 Task: Search one way flight ticket for 4 adults, 2 children, 2 infants in seat and 1 infant on lap in economy from Wilkes-barre/scranton: Wilkes-barre/scranton International Airport to New Bern: Coastal Carolina Regional Airport (was Craven County Regional) on 8-4-2023. Choice of flights is JetBlue. Number of bags: 1 carry on bag. Price is upto 75000. Outbound departure time preference is 20:15.
Action: Mouse moved to (348, 304)
Screenshot: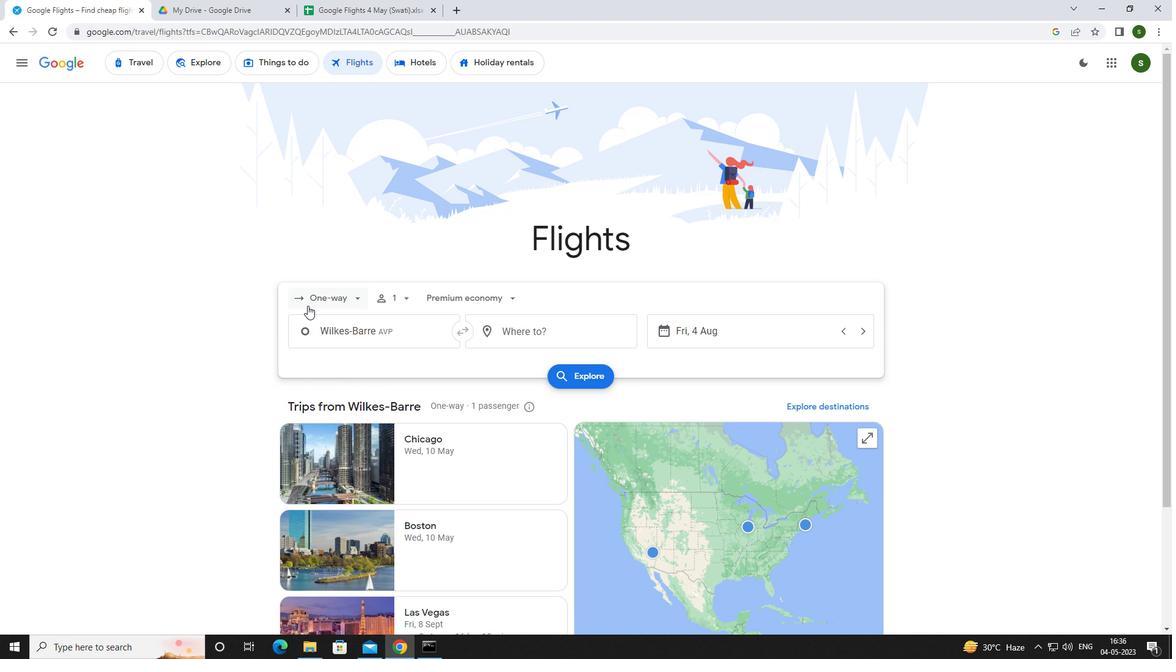 
Action: Mouse pressed left at (348, 304)
Screenshot: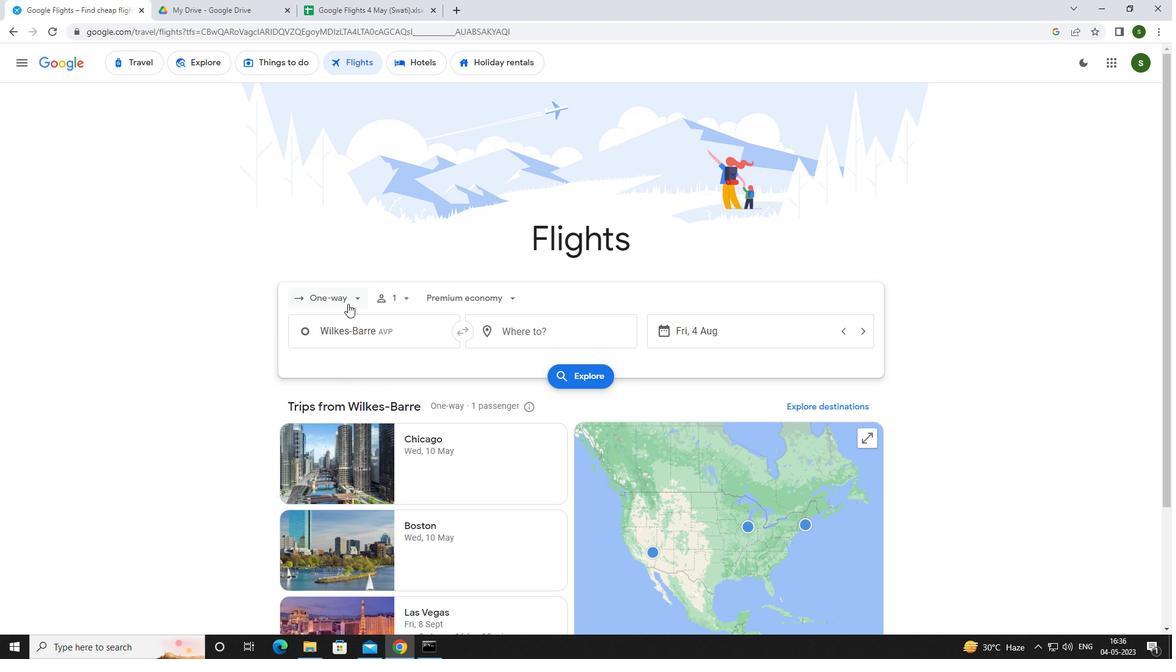 
Action: Mouse moved to (345, 350)
Screenshot: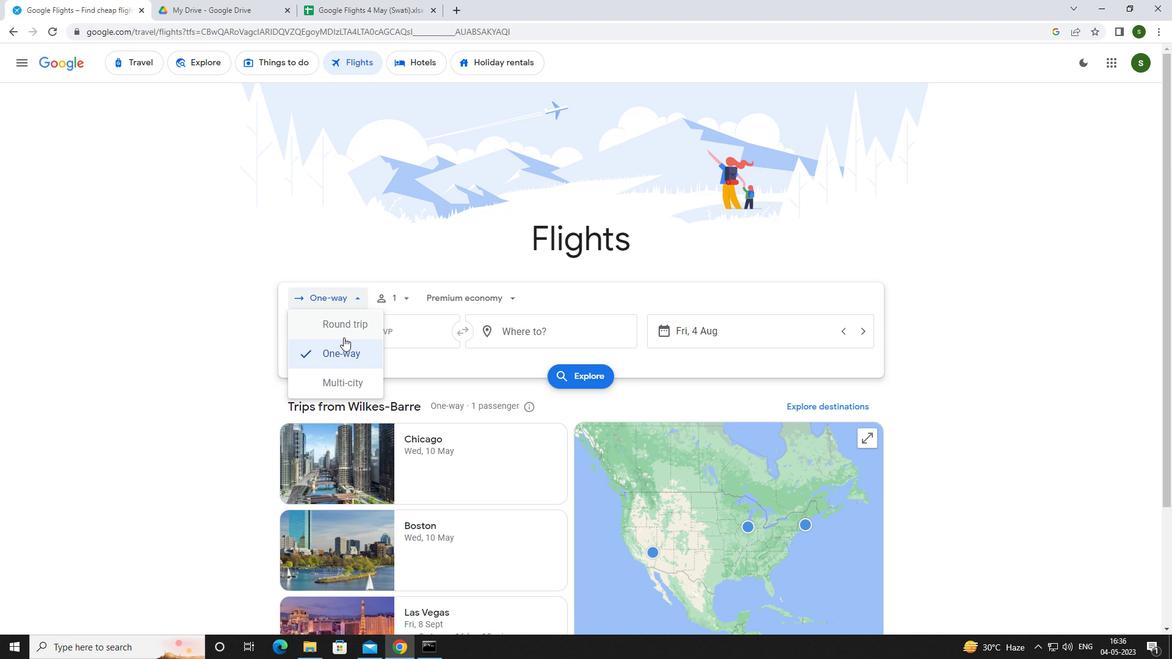 
Action: Mouse pressed left at (345, 350)
Screenshot: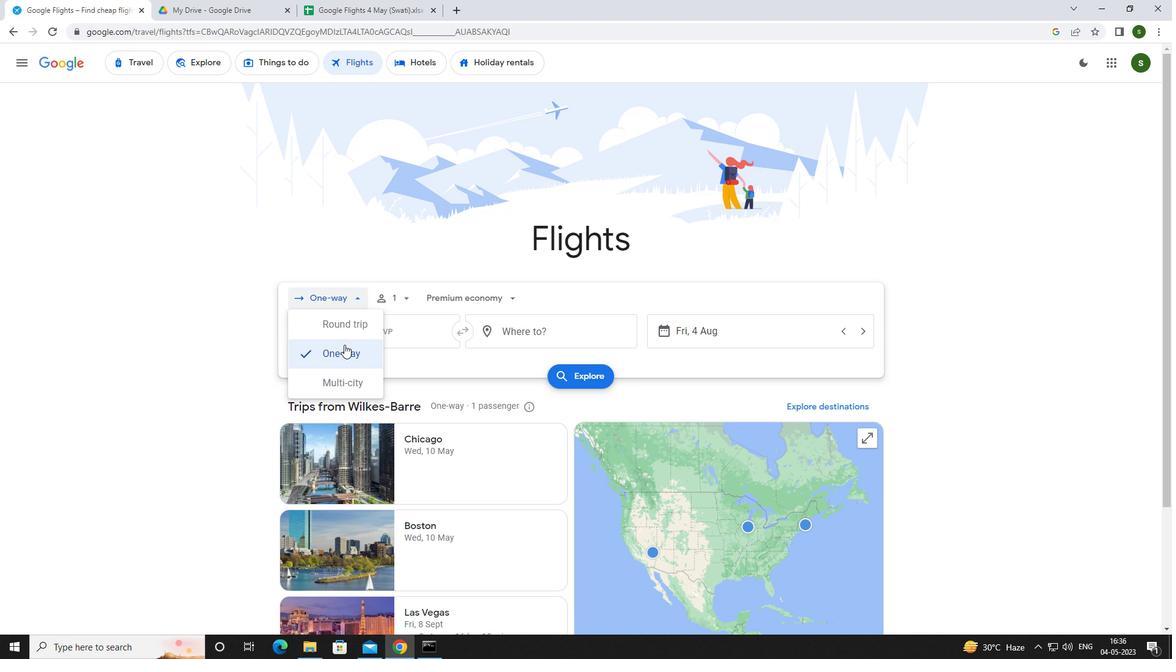 
Action: Mouse moved to (409, 294)
Screenshot: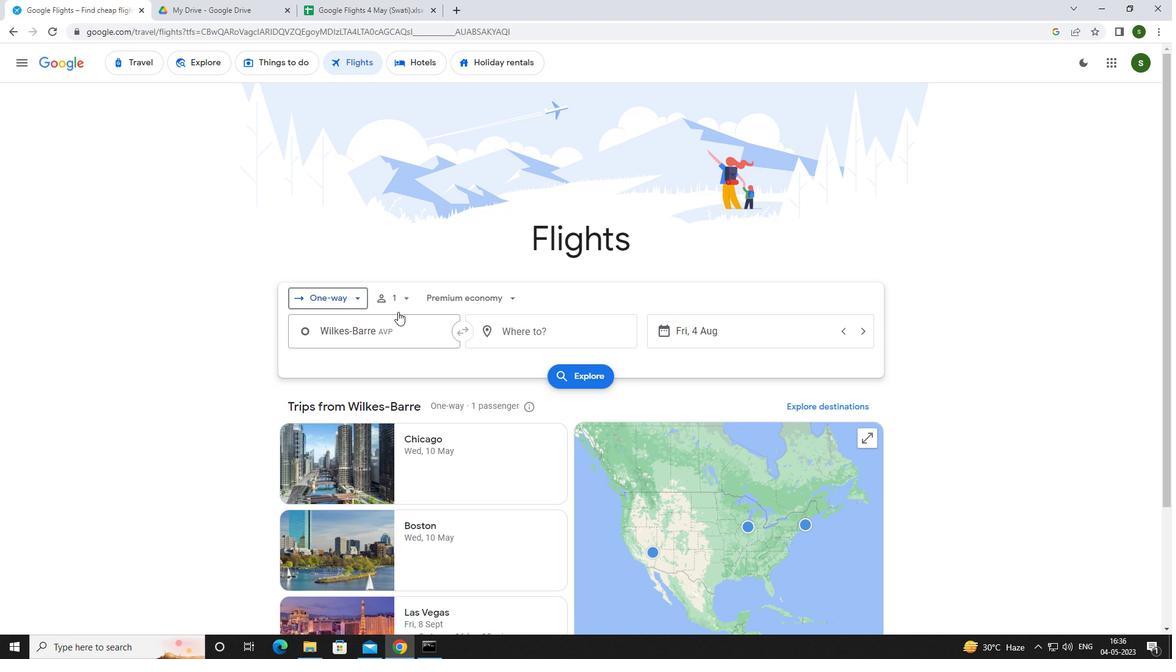 
Action: Mouse pressed left at (409, 294)
Screenshot: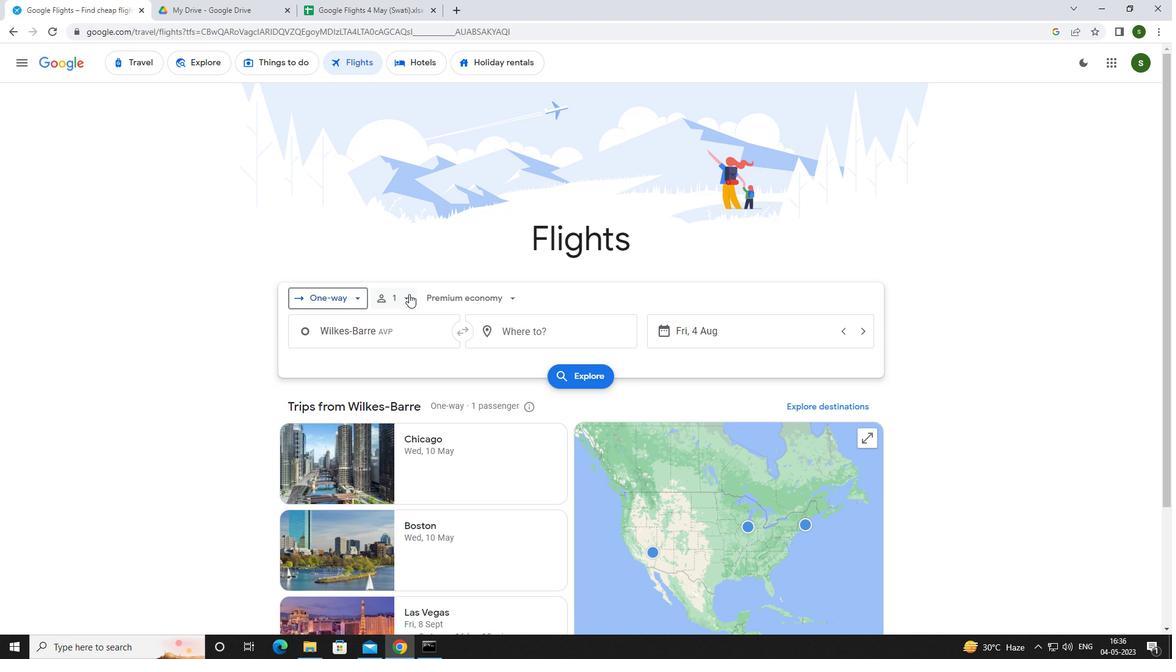 
Action: Mouse moved to (506, 327)
Screenshot: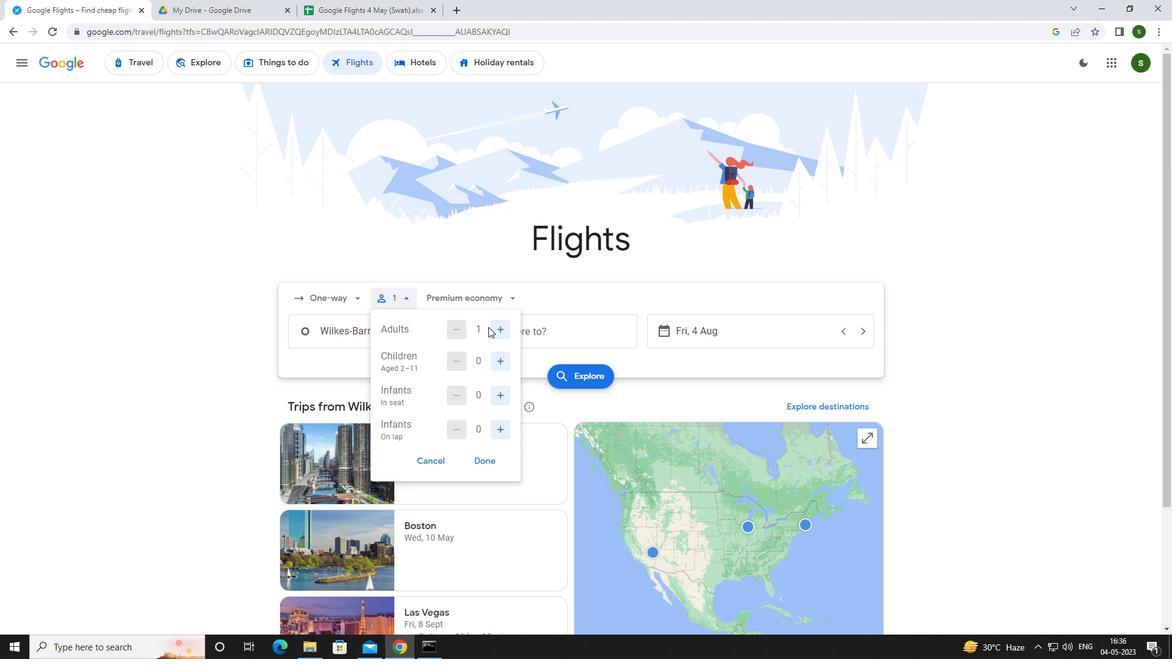 
Action: Mouse pressed left at (506, 327)
Screenshot: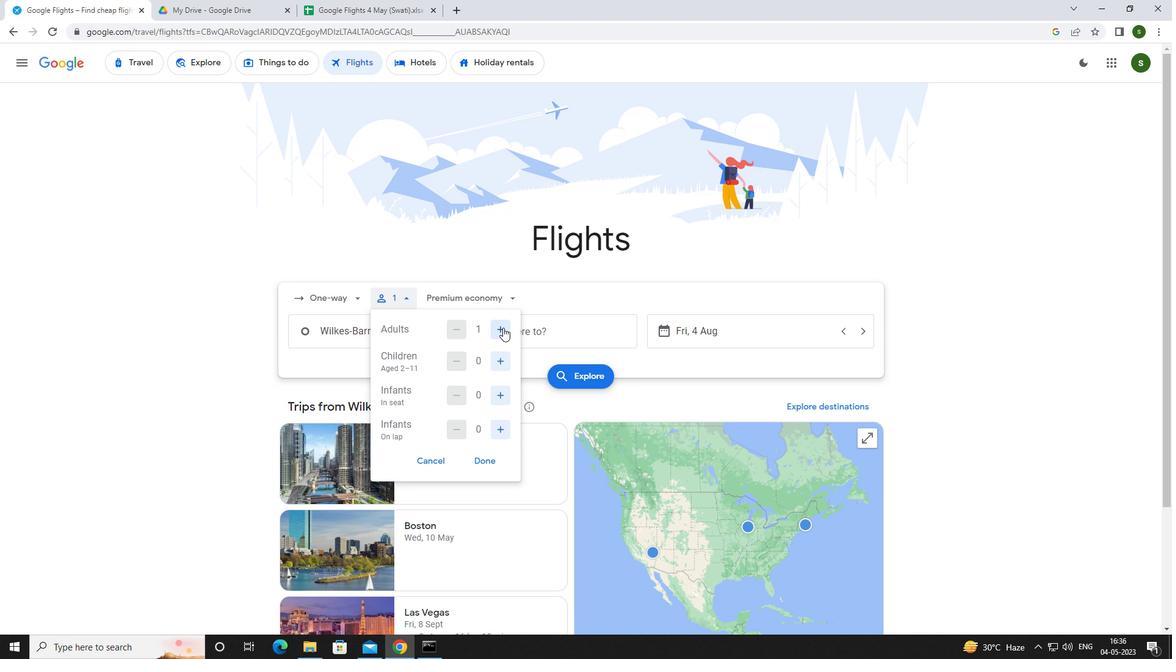 
Action: Mouse pressed left at (506, 327)
Screenshot: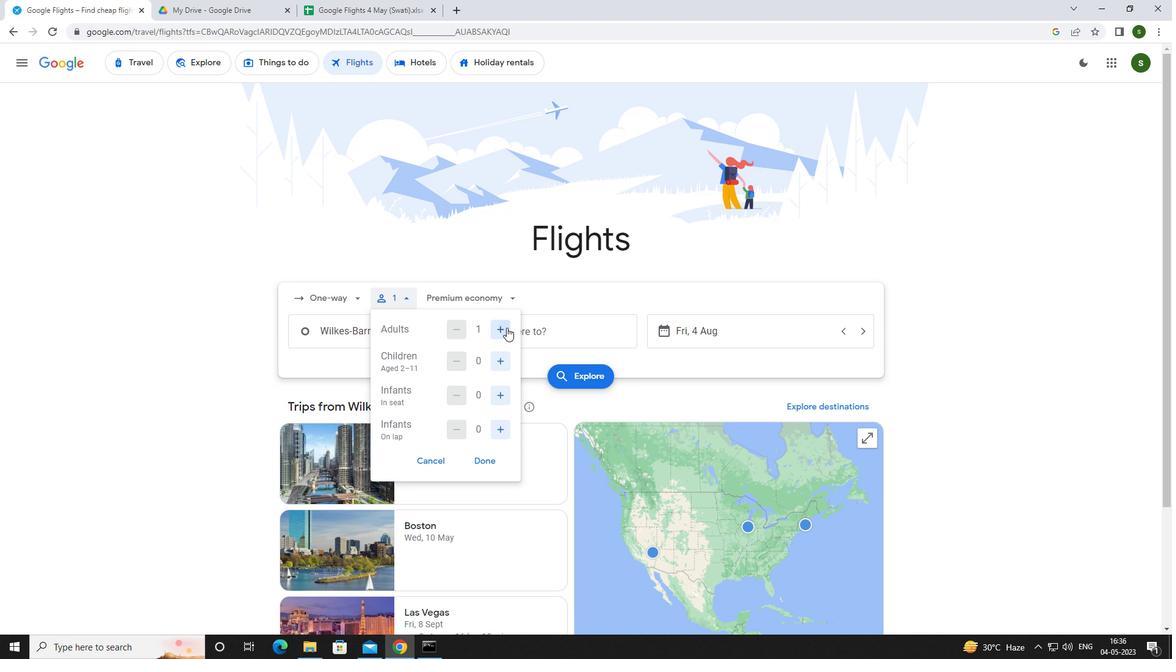 
Action: Mouse moved to (506, 327)
Screenshot: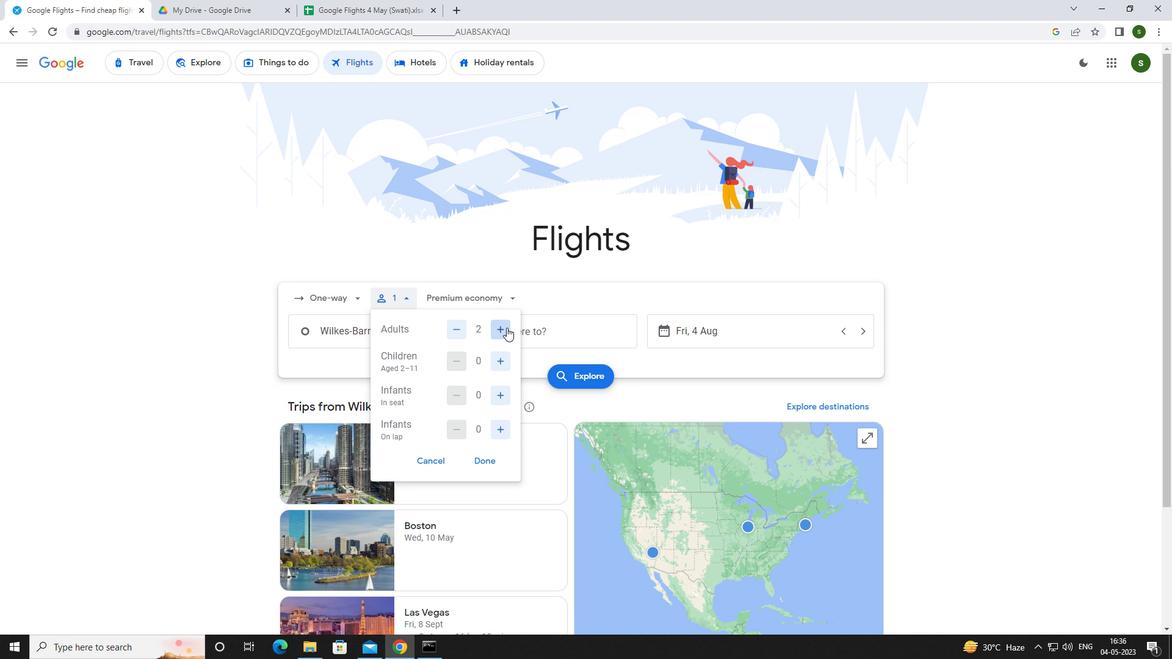 
Action: Mouse pressed left at (506, 327)
Screenshot: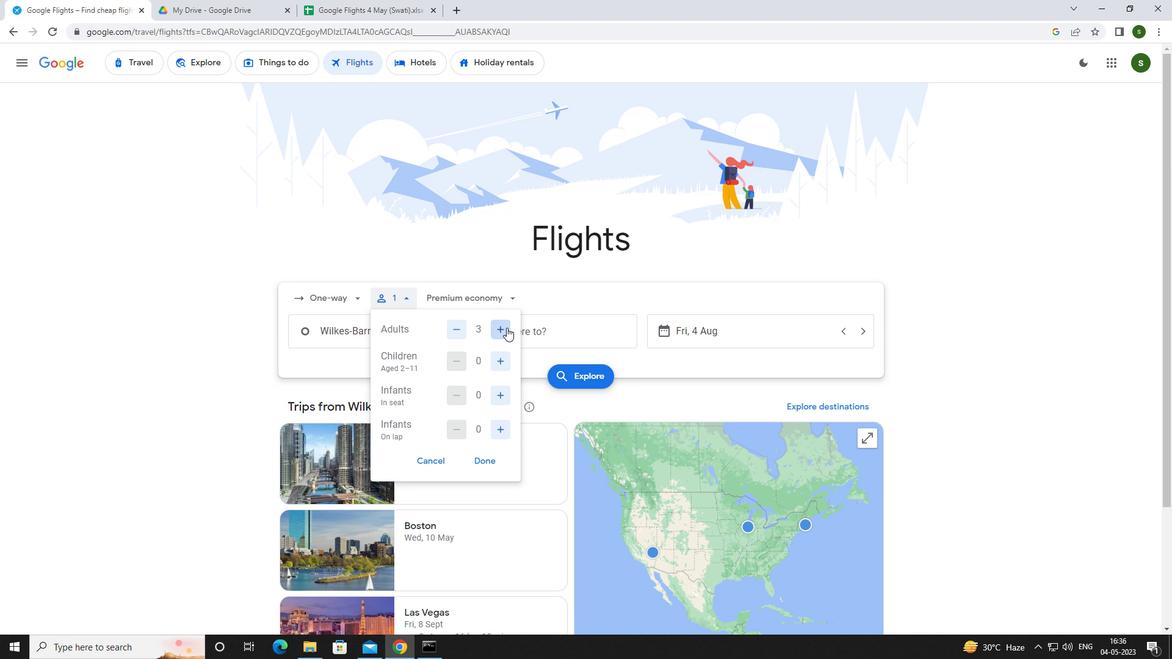 
Action: Mouse moved to (492, 359)
Screenshot: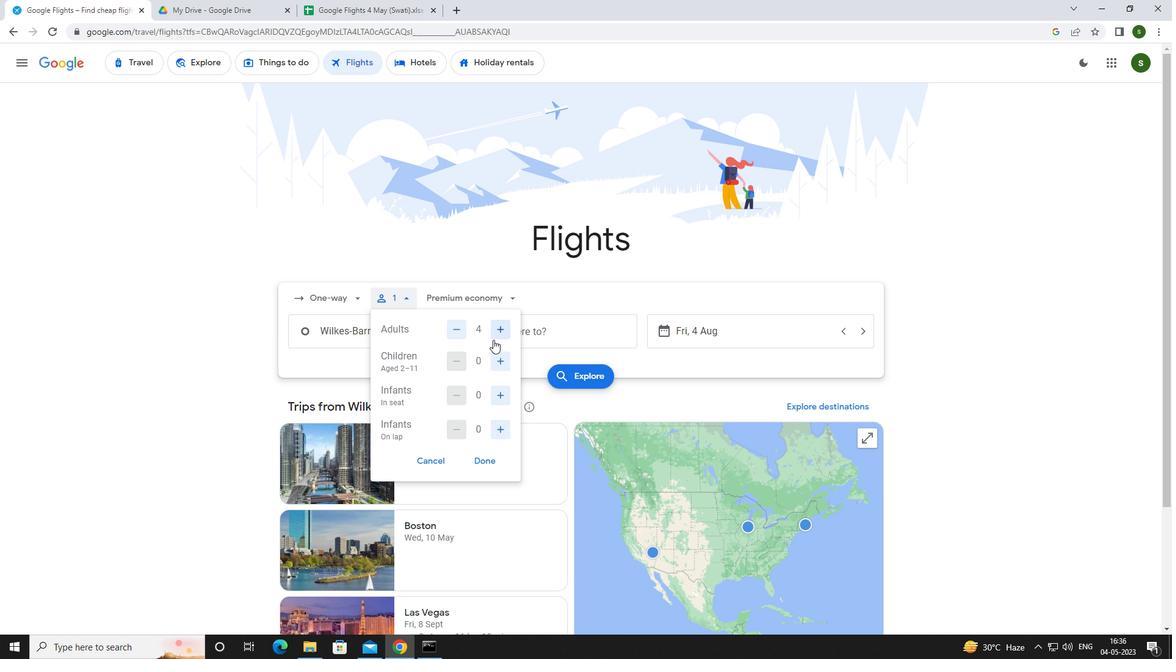 
Action: Mouse pressed left at (492, 359)
Screenshot: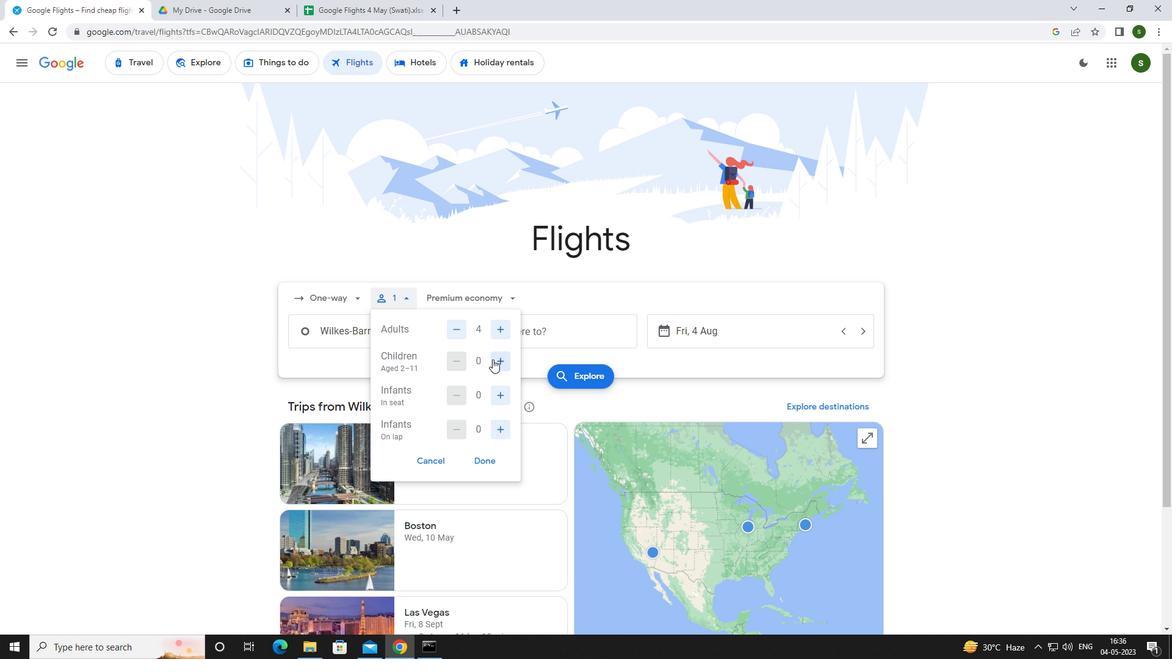 
Action: Mouse moved to (493, 360)
Screenshot: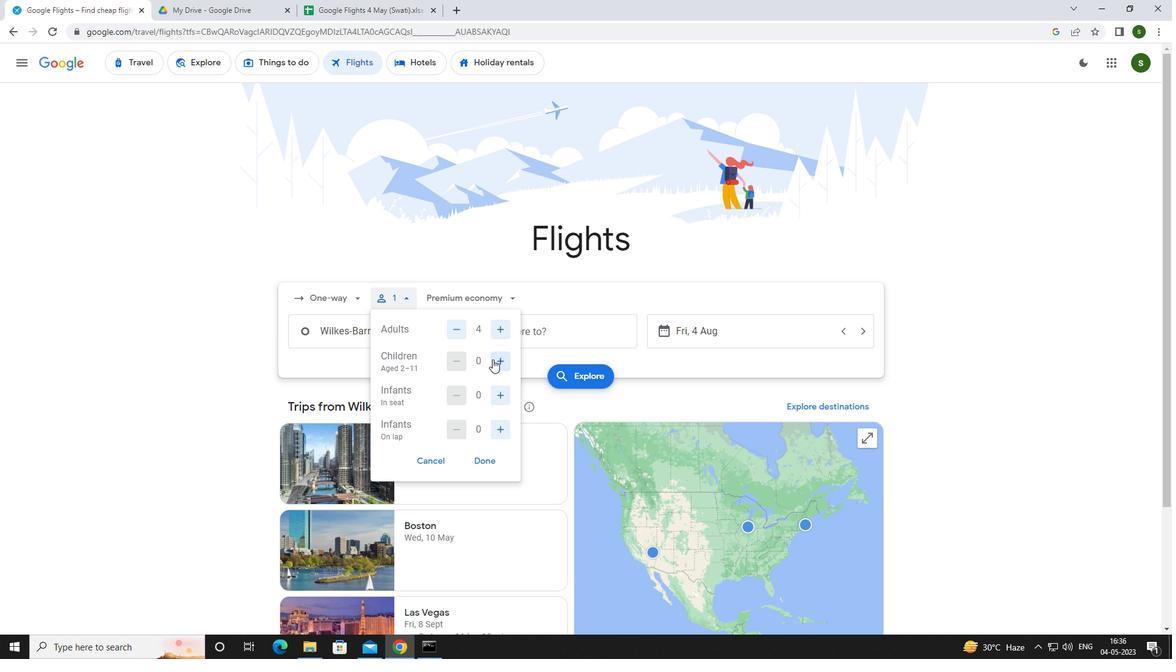 
Action: Mouse pressed left at (493, 360)
Screenshot: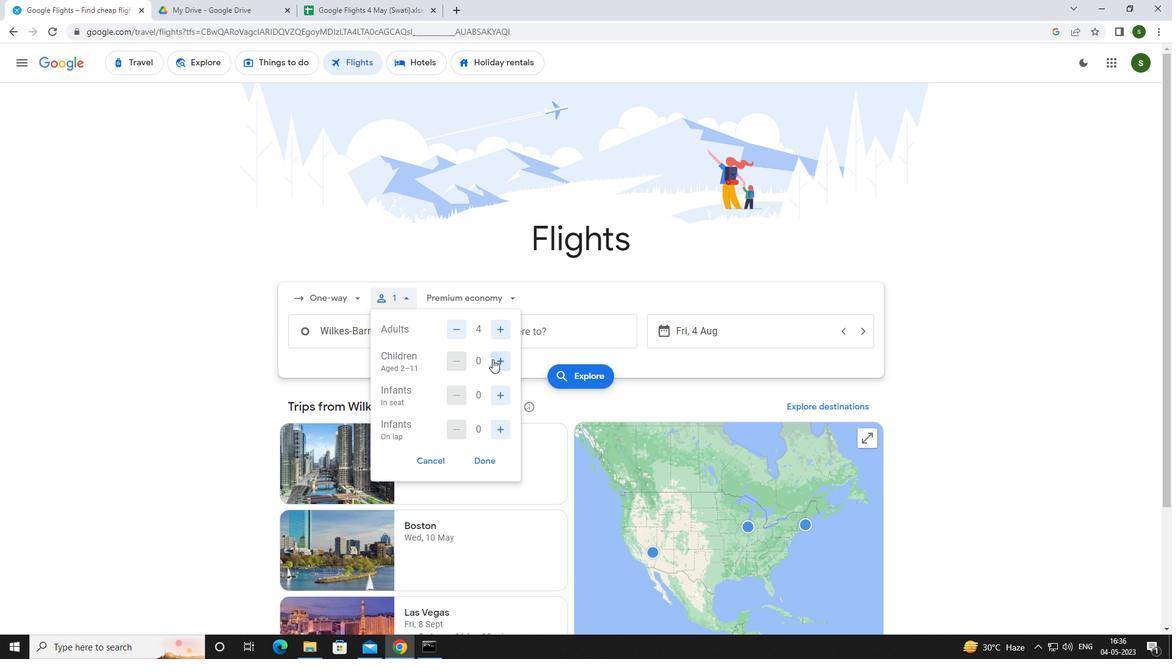 
Action: Mouse moved to (500, 390)
Screenshot: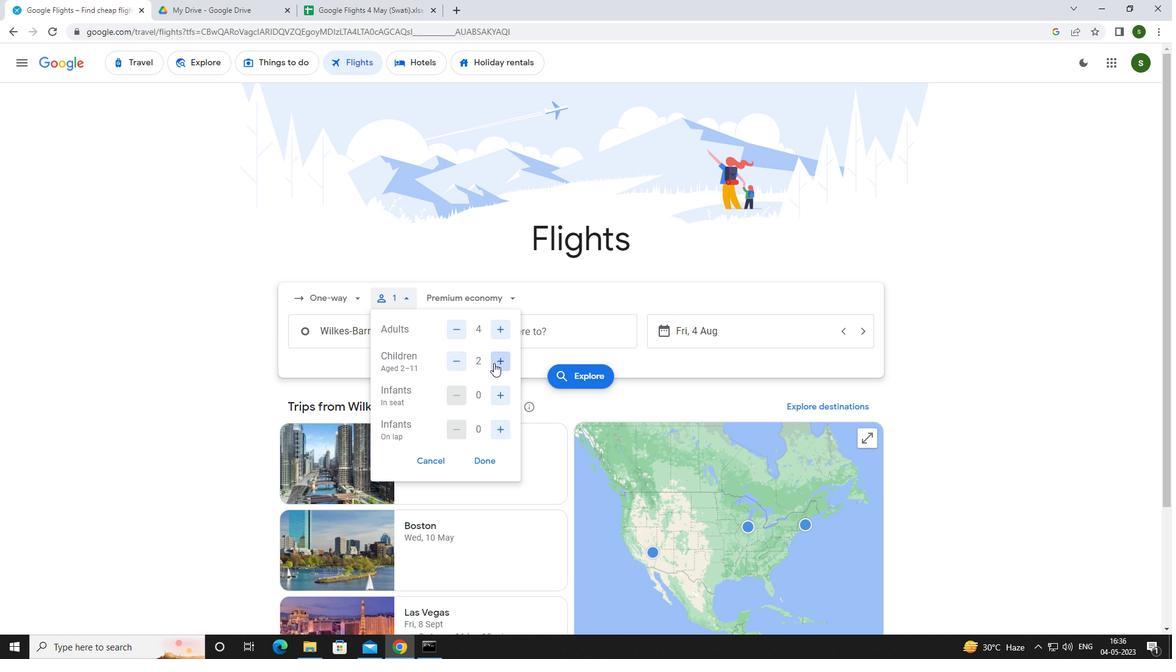 
Action: Mouse pressed left at (500, 390)
Screenshot: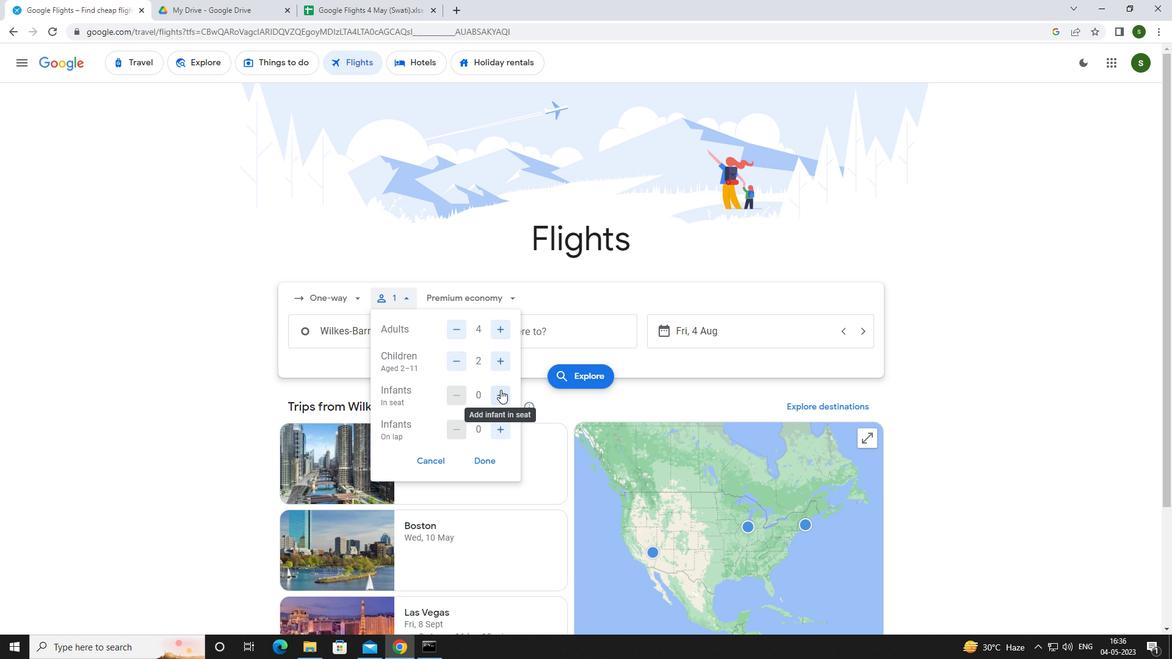 
Action: Mouse pressed left at (500, 390)
Screenshot: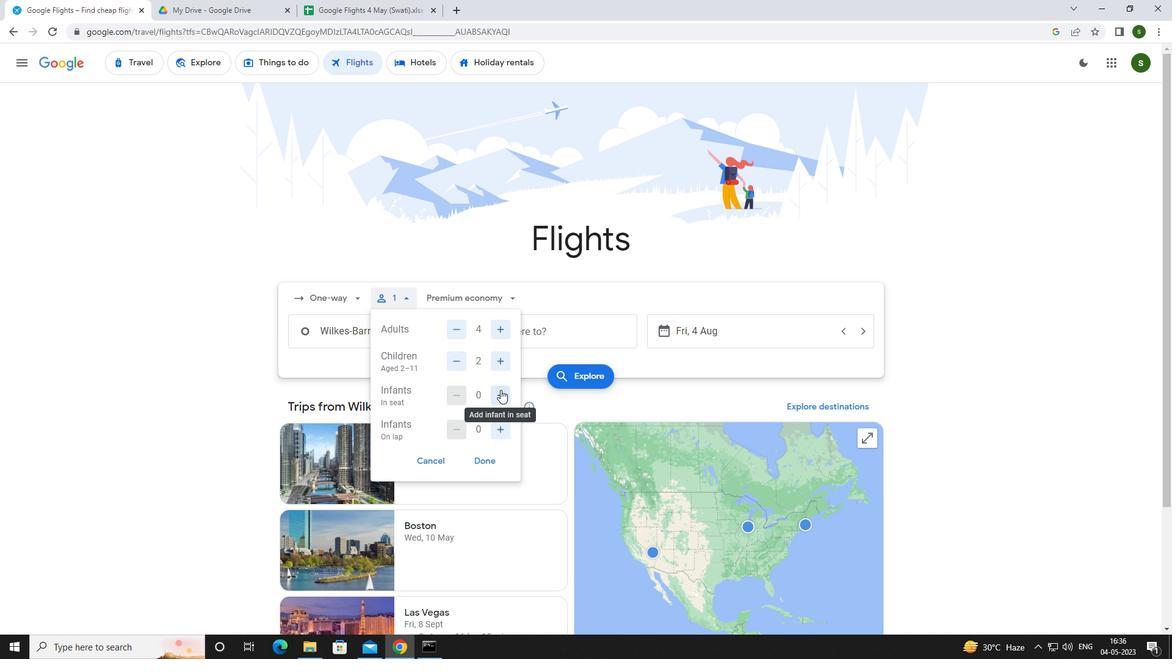 
Action: Mouse moved to (504, 429)
Screenshot: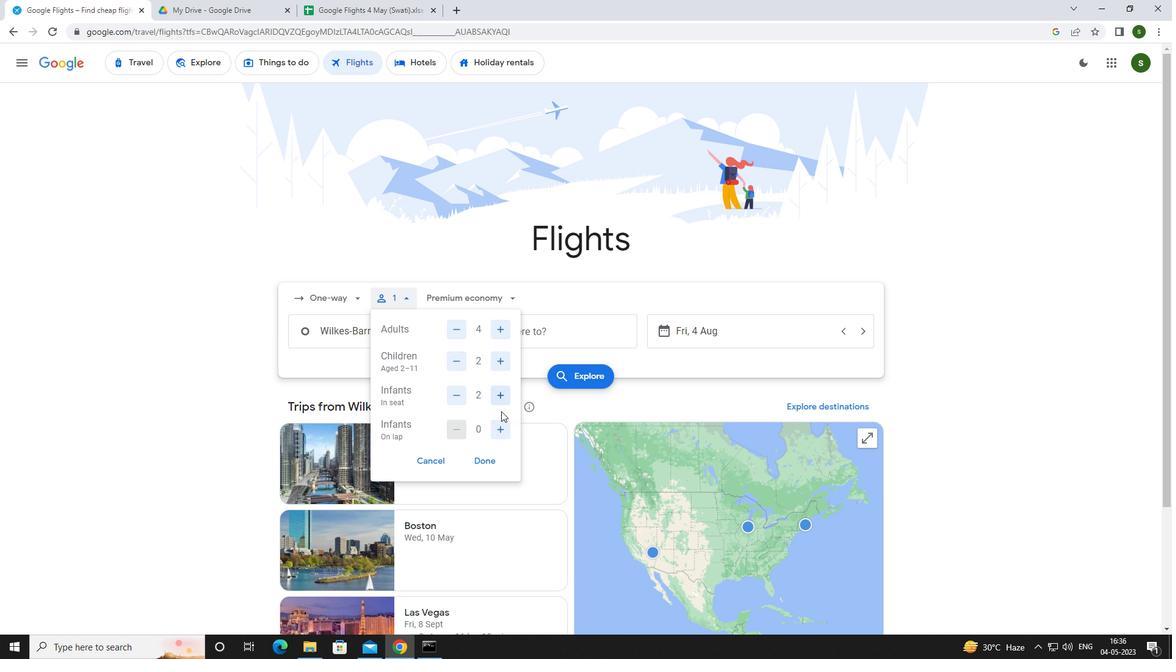 
Action: Mouse pressed left at (504, 429)
Screenshot: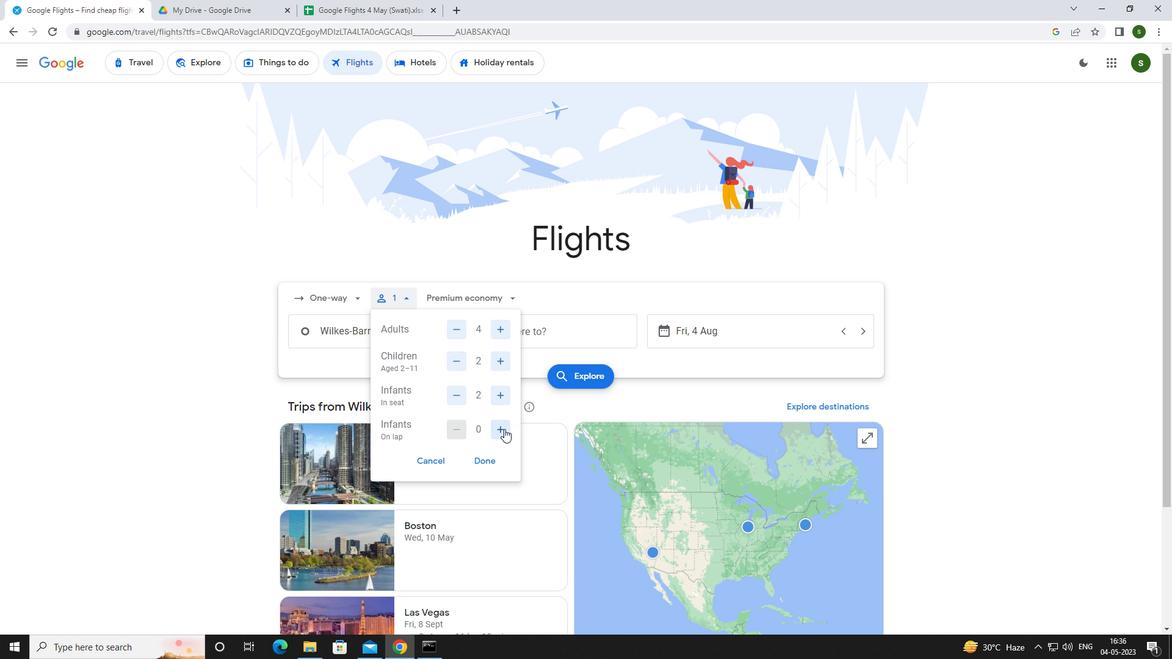 
Action: Mouse moved to (488, 300)
Screenshot: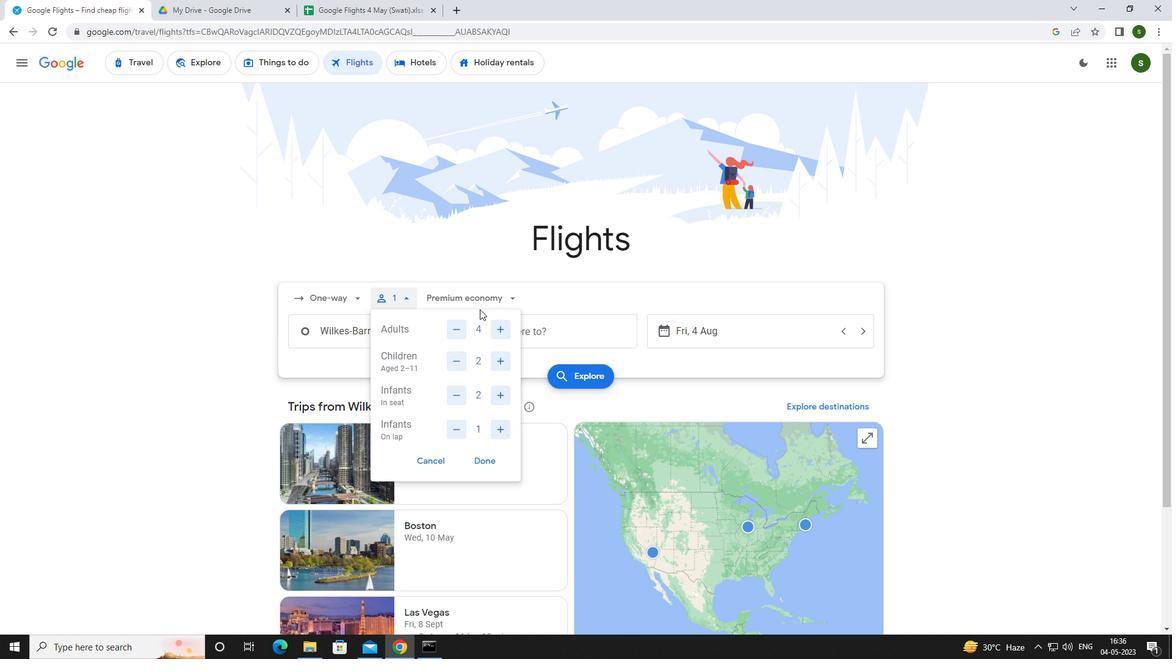 
Action: Mouse pressed left at (488, 300)
Screenshot: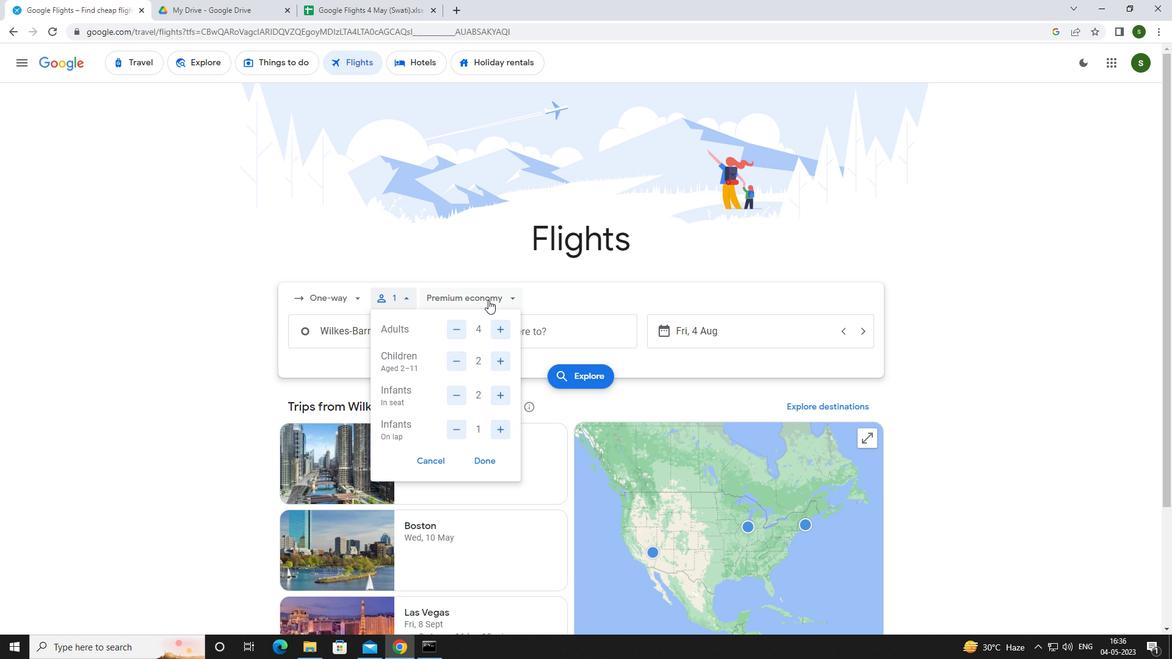 
Action: Mouse moved to (489, 318)
Screenshot: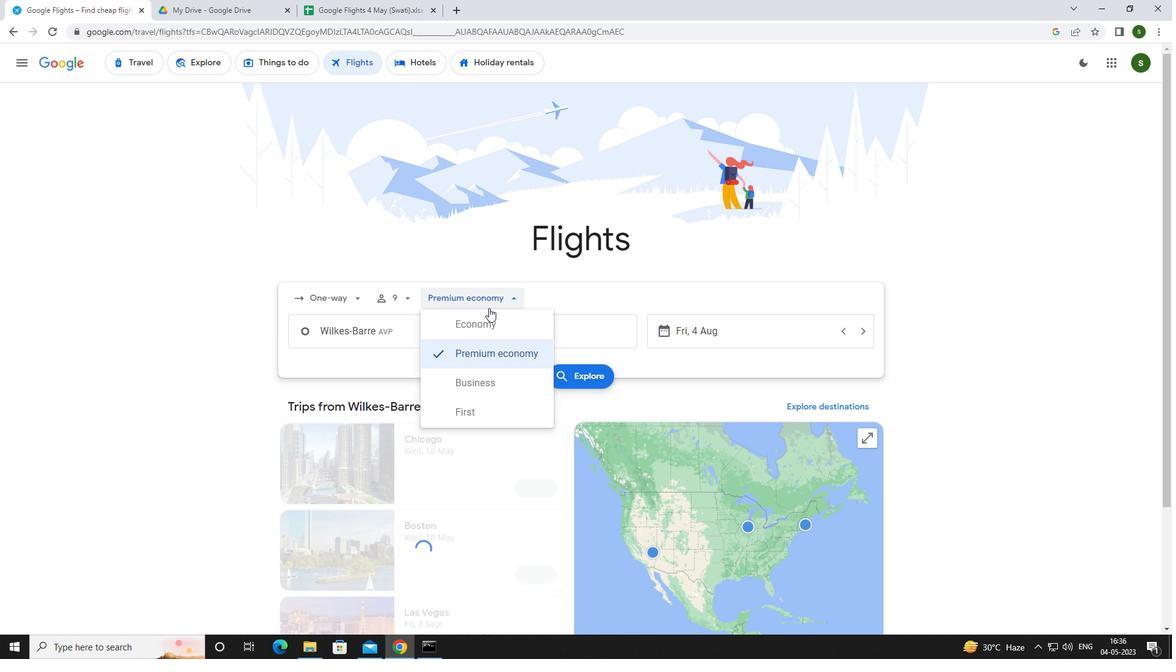 
Action: Mouse pressed left at (489, 318)
Screenshot: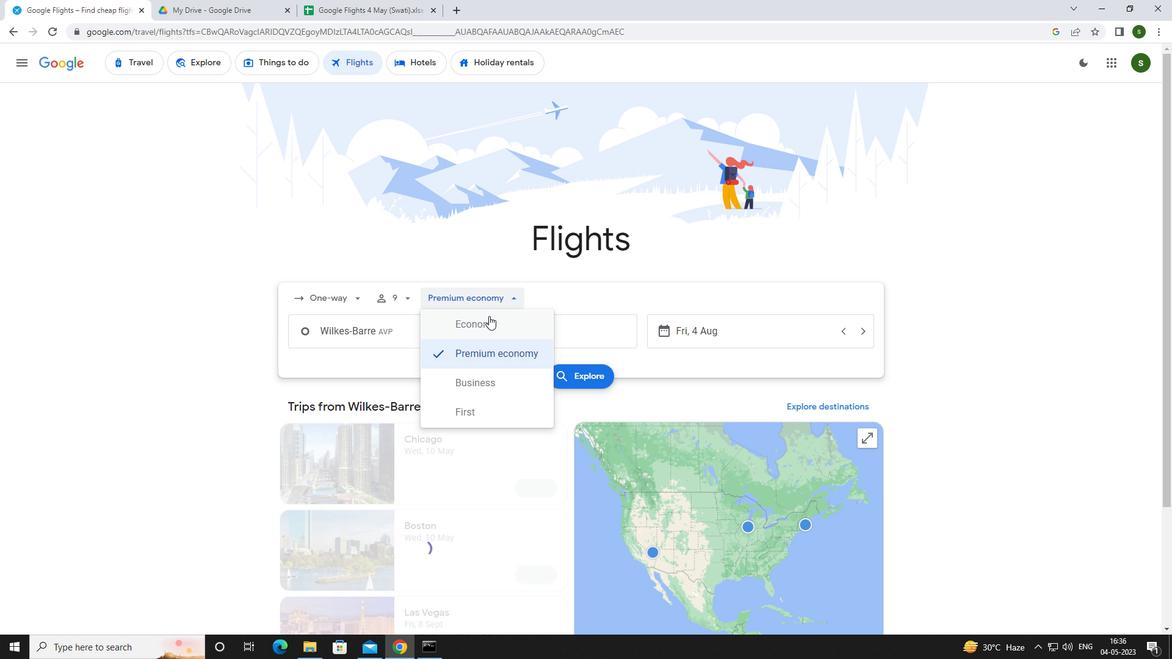 
Action: Mouse moved to (412, 343)
Screenshot: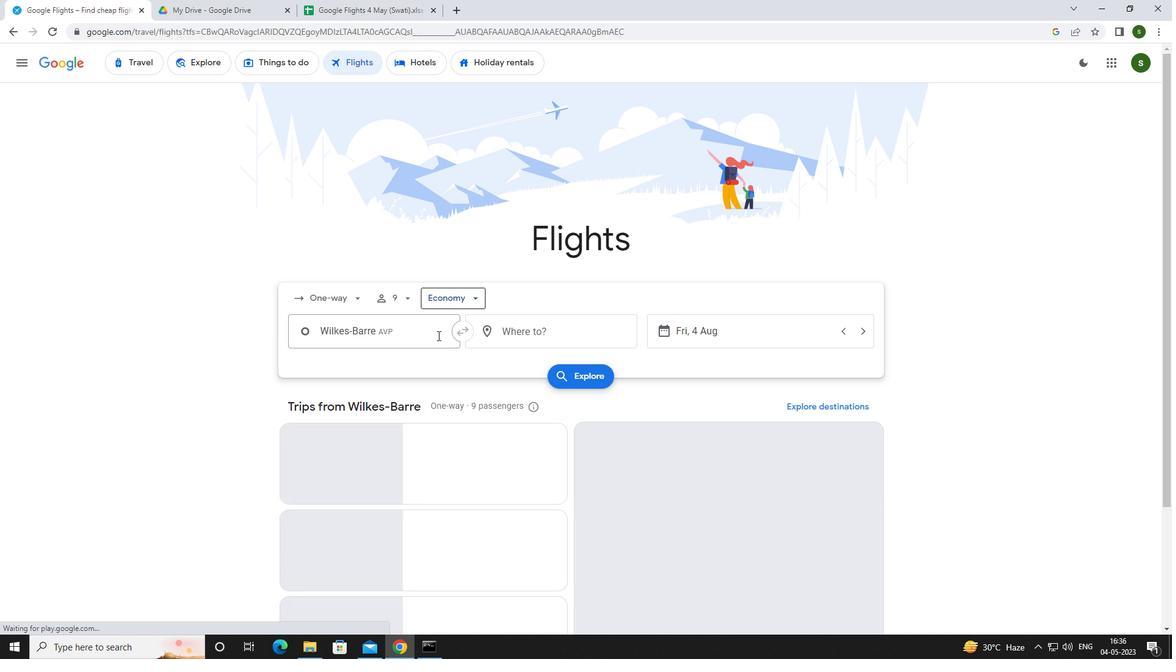 
Action: Mouse pressed left at (412, 343)
Screenshot: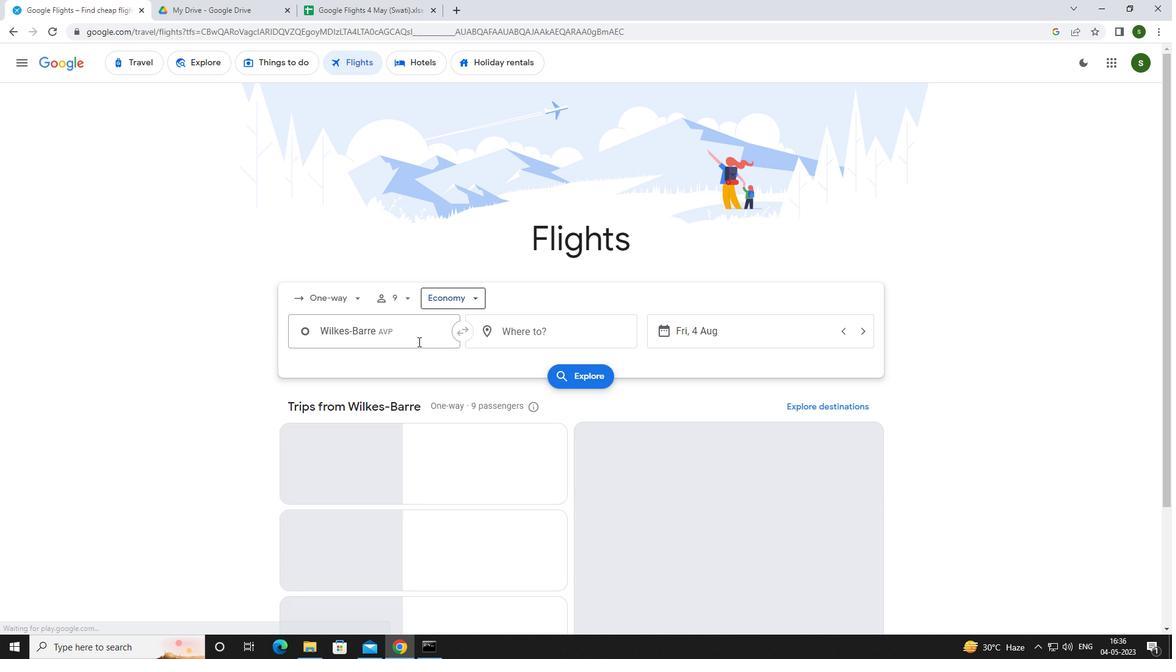 
Action: Key pressed <Key.caps_lock>
Screenshot: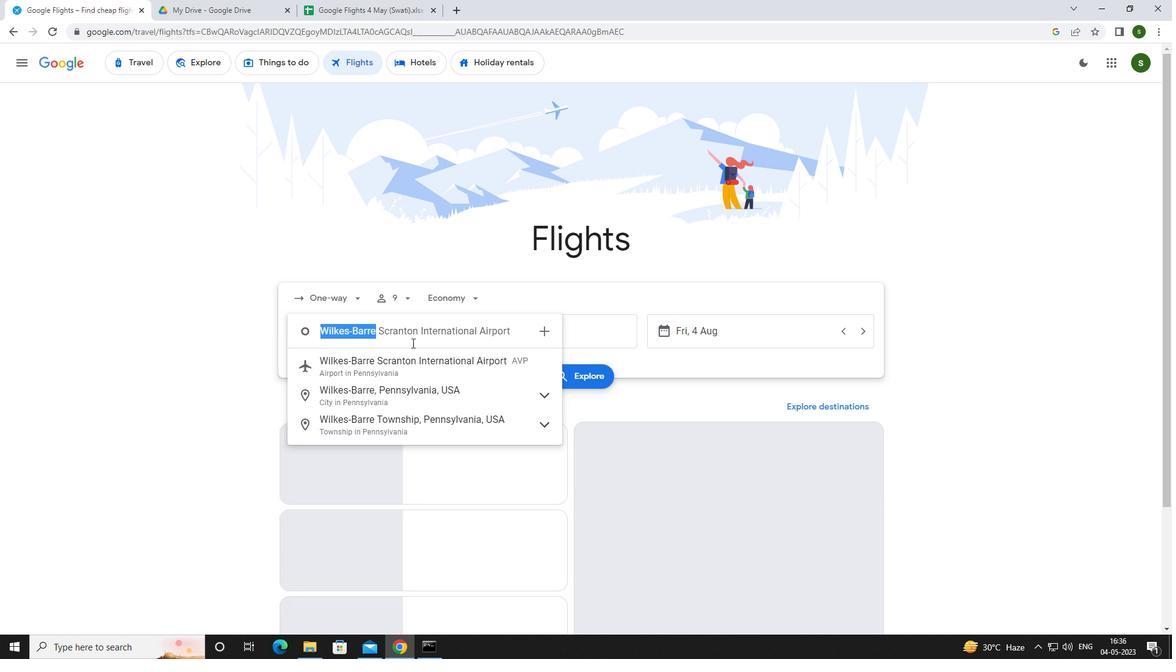 
Action: Mouse moved to (411, 343)
Screenshot: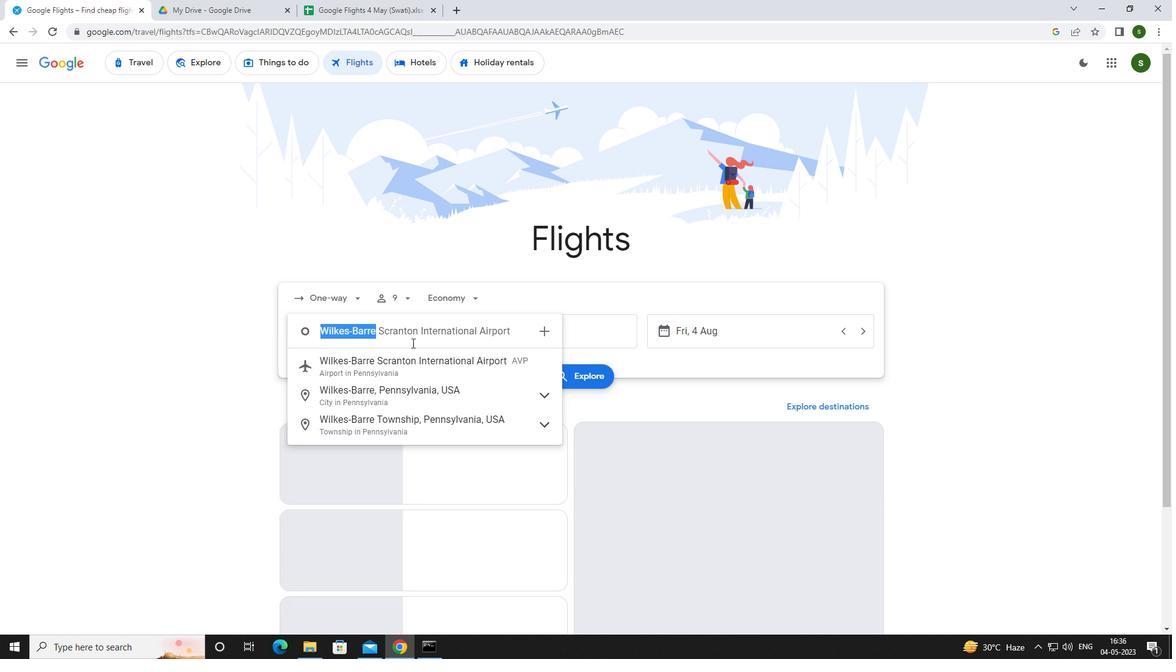 
Action: Key pressed w<Key.caps_lock>ilkes
Screenshot: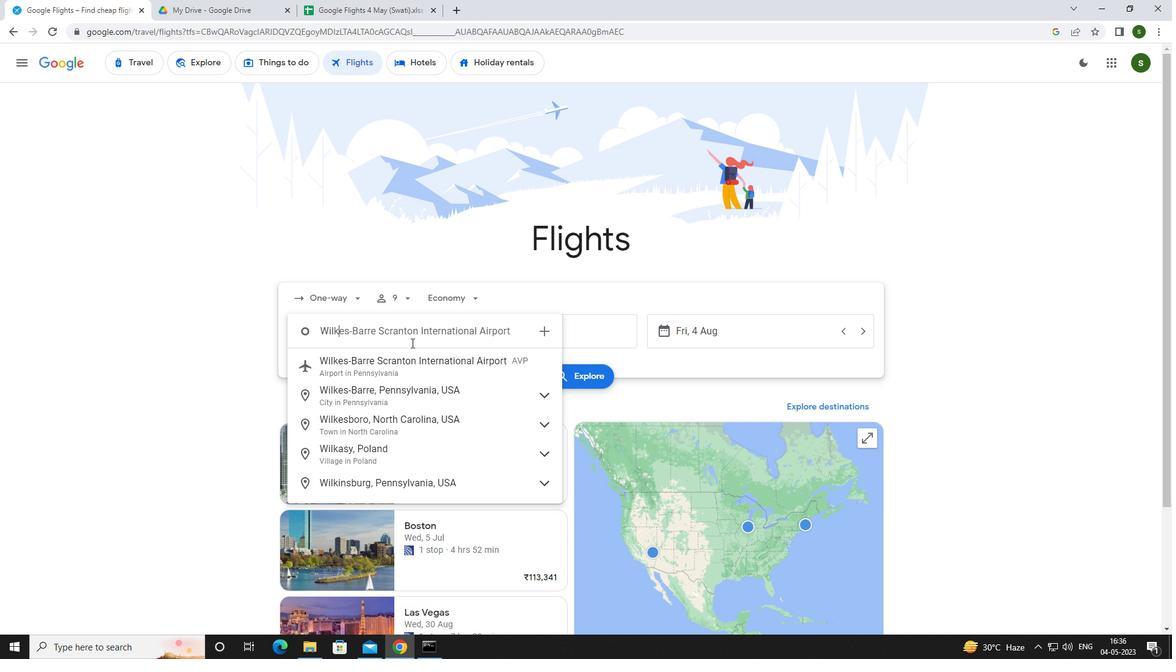 
Action: Mouse moved to (417, 368)
Screenshot: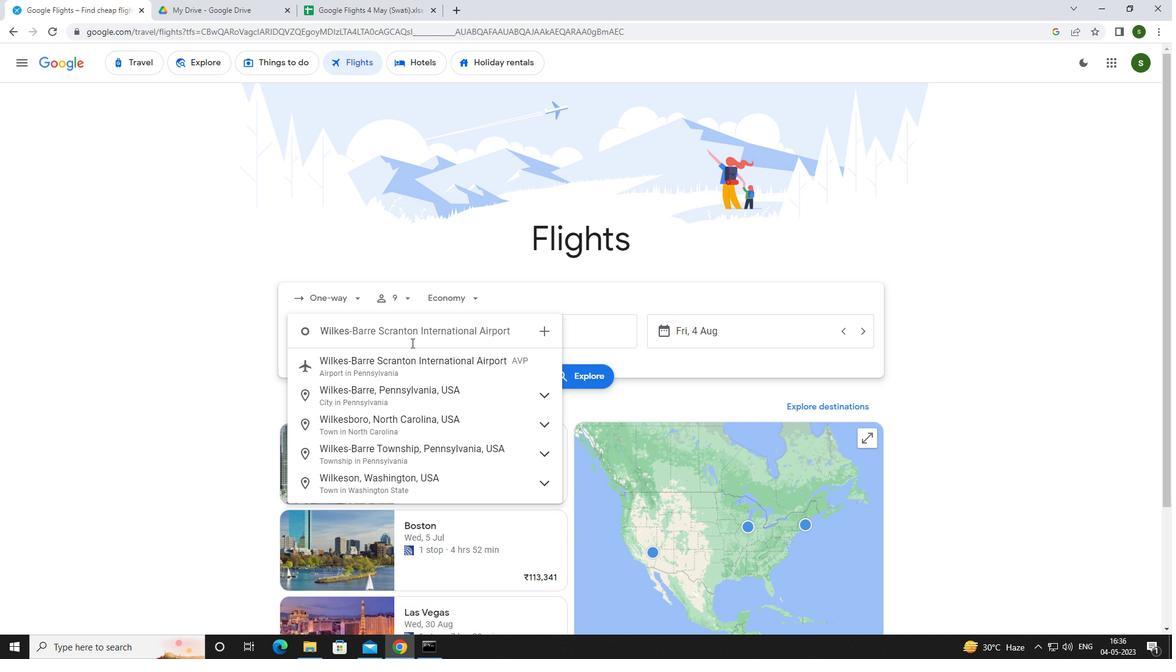 
Action: Mouse pressed left at (417, 368)
Screenshot: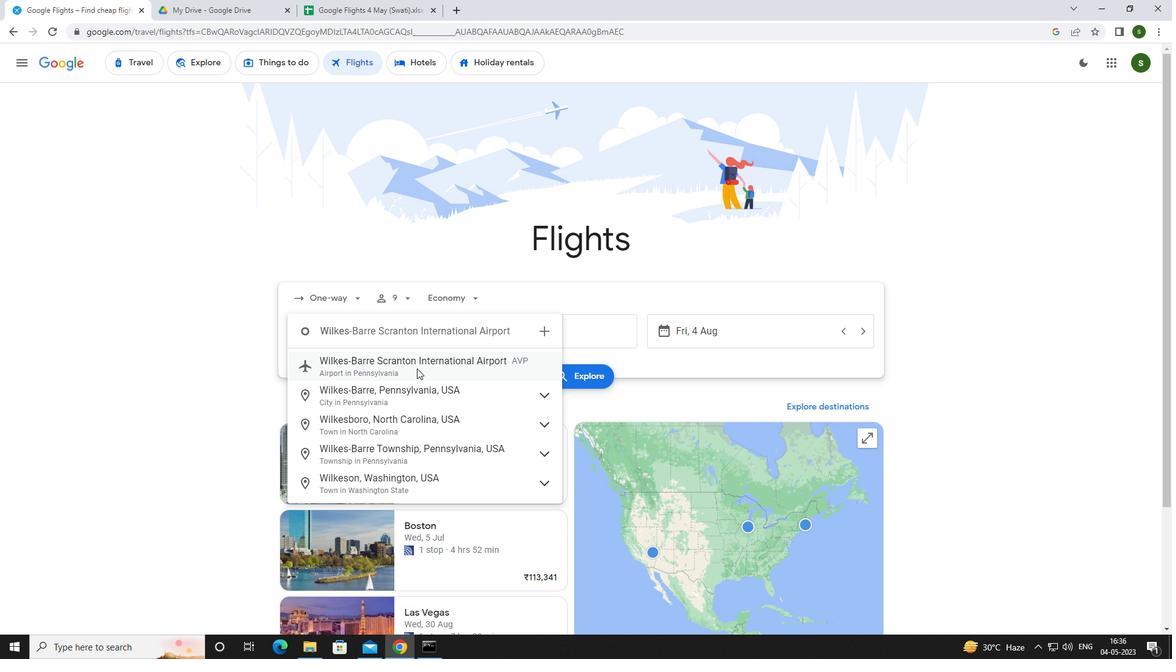 
Action: Mouse moved to (550, 334)
Screenshot: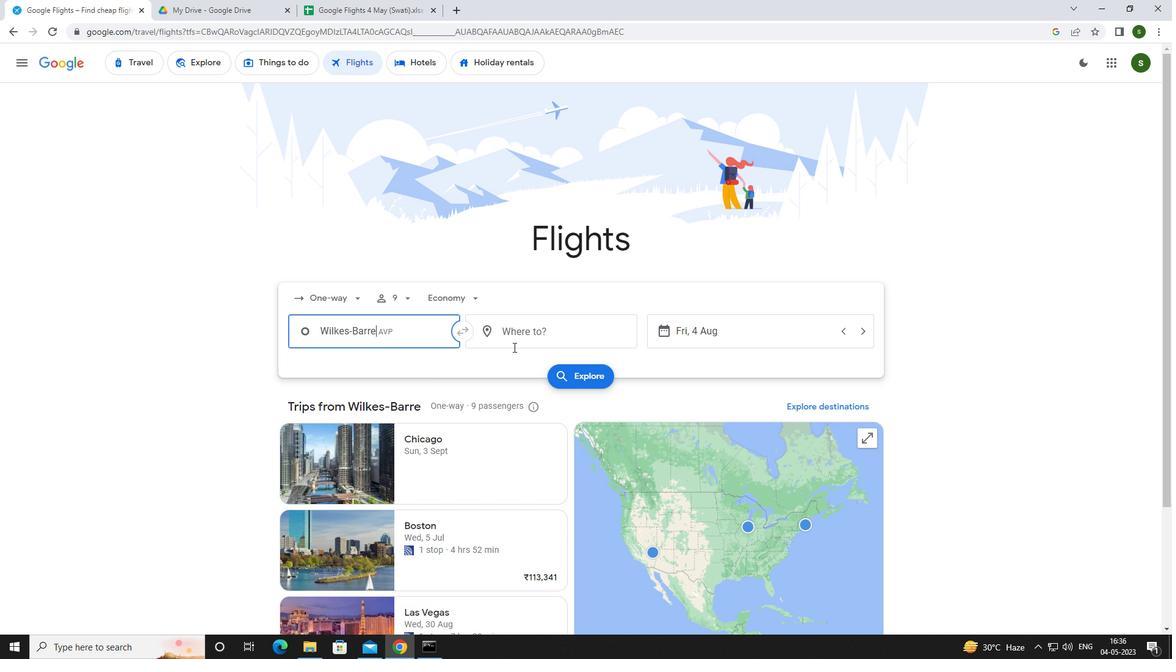 
Action: Mouse pressed left at (550, 334)
Screenshot: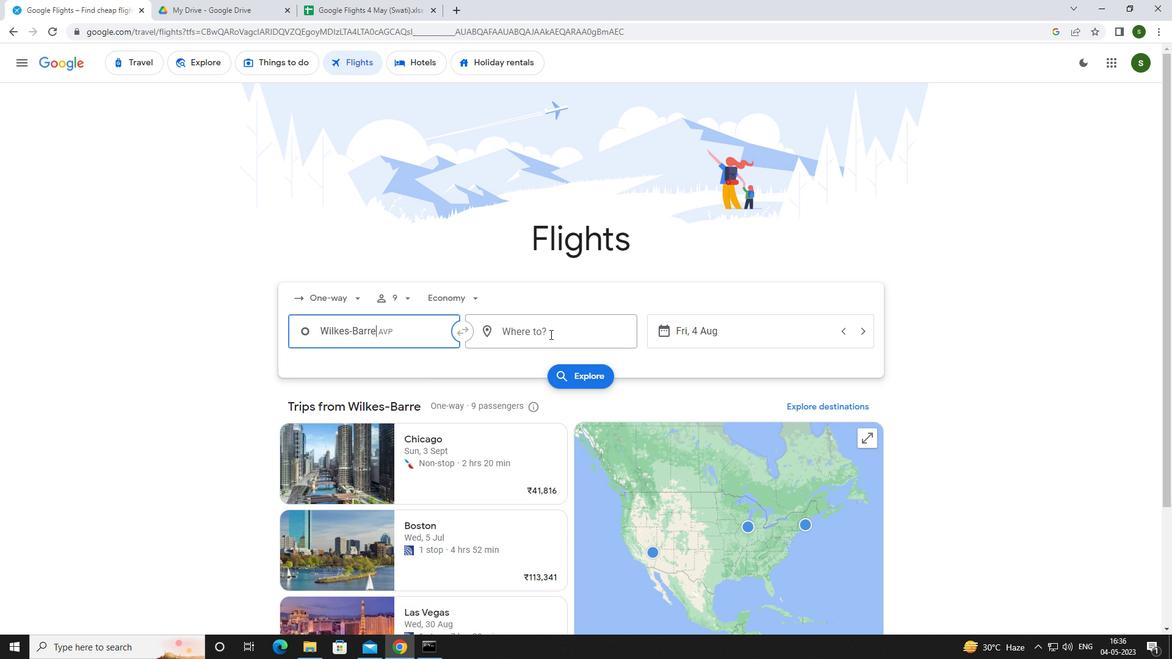 
Action: Mouse moved to (476, 354)
Screenshot: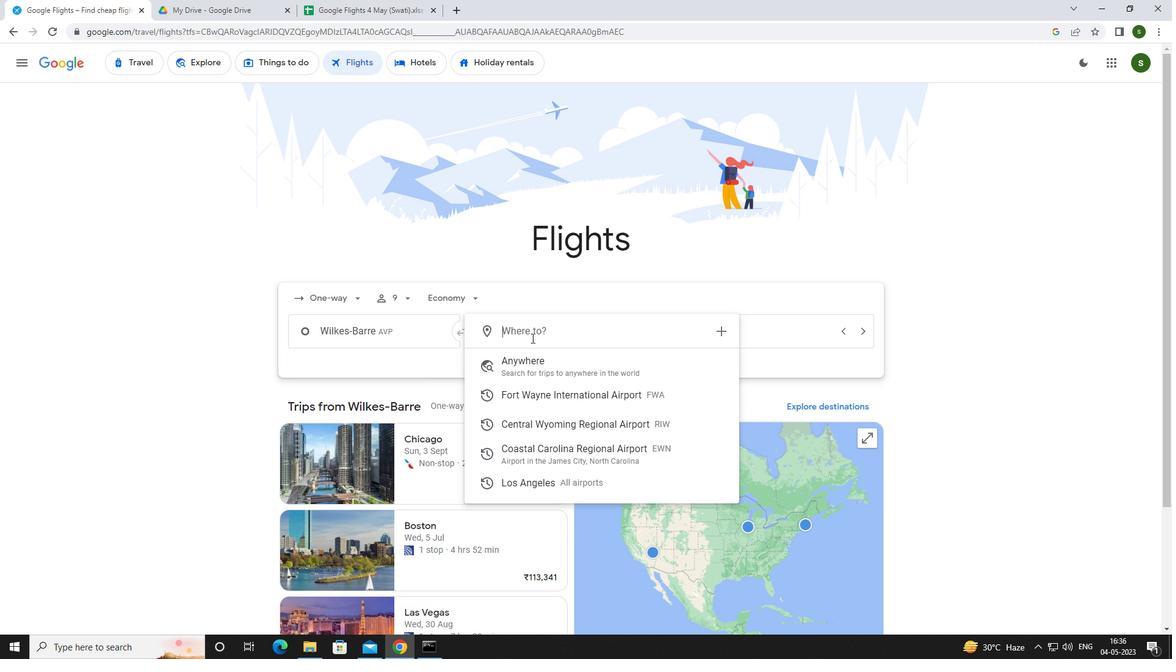 
Action: Key pressed <Key.caps_lock>c<Key.caps_lock>oastal
Screenshot: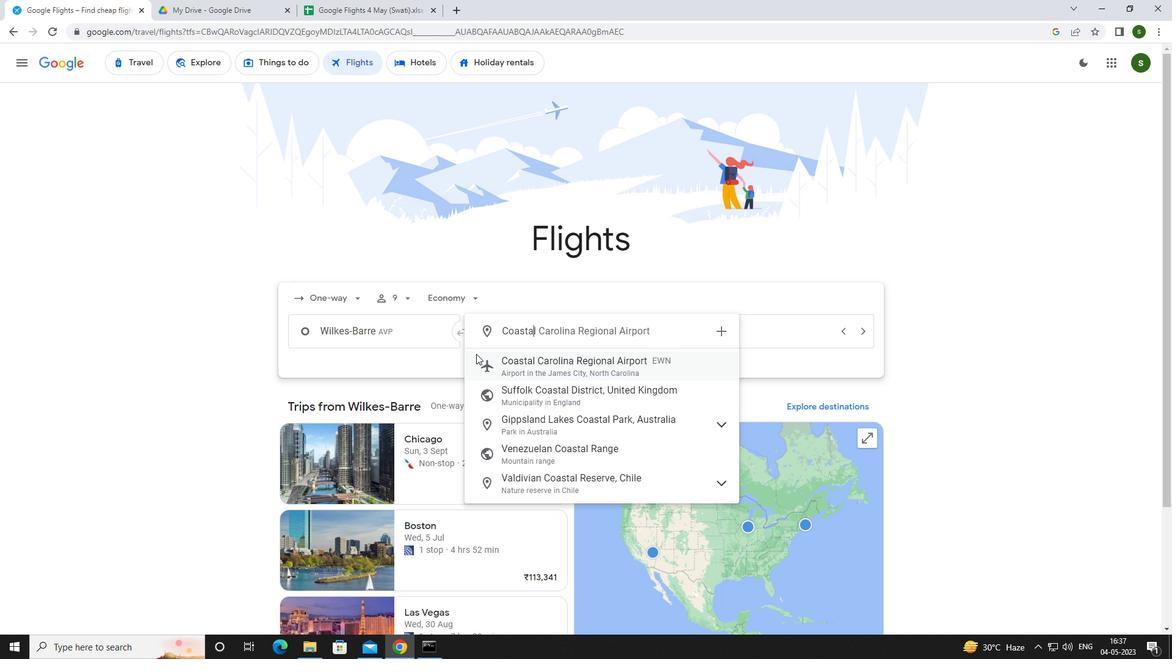 
Action: Mouse moved to (553, 371)
Screenshot: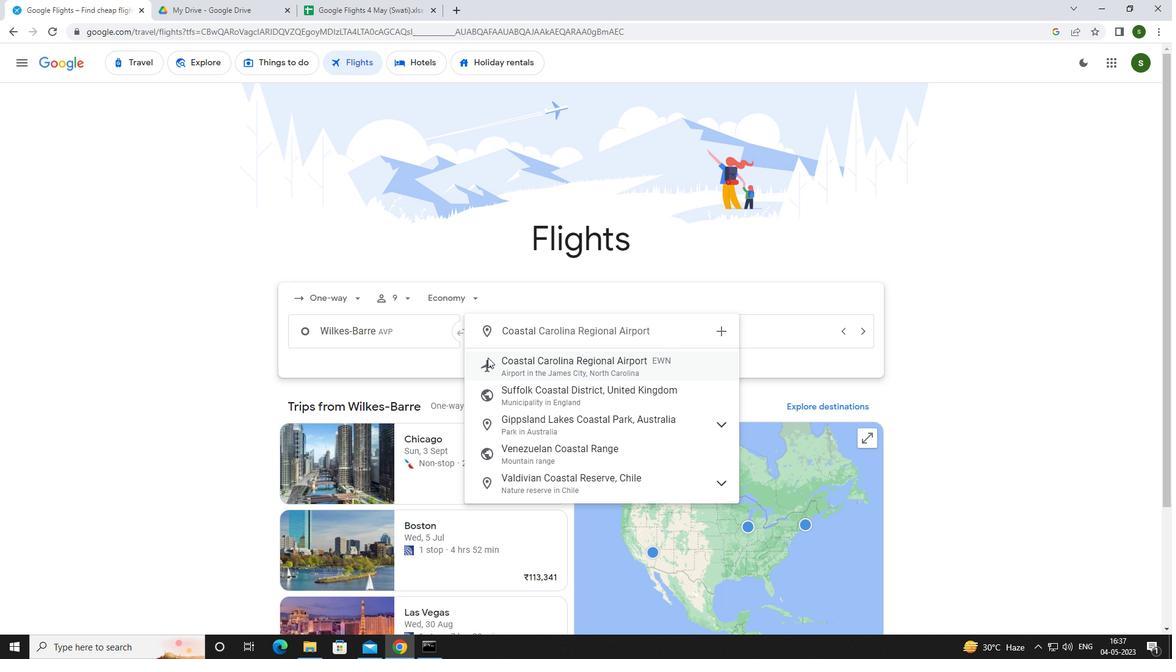 
Action: Mouse pressed left at (553, 371)
Screenshot: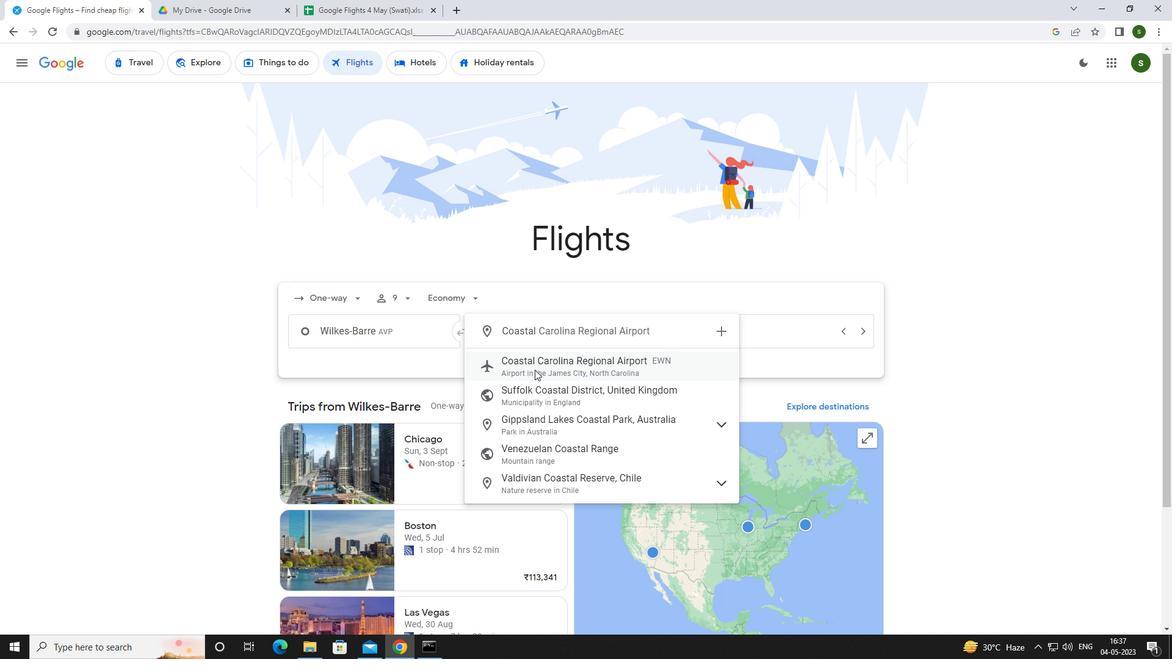 
Action: Mouse moved to (724, 328)
Screenshot: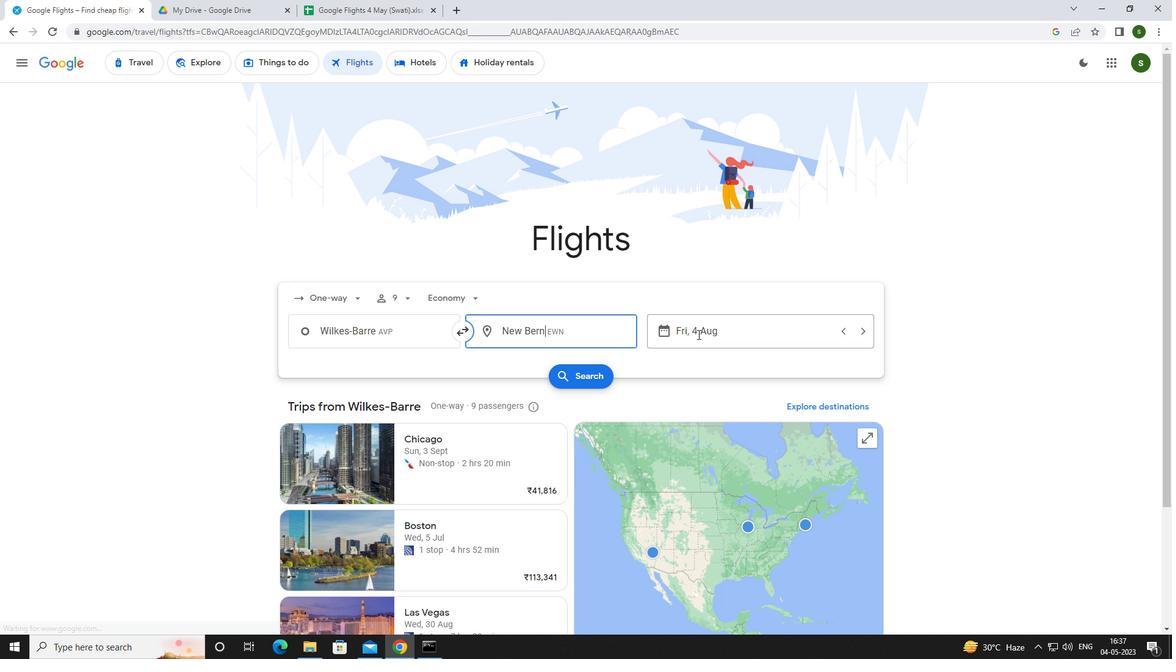 
Action: Mouse pressed left at (724, 328)
Screenshot: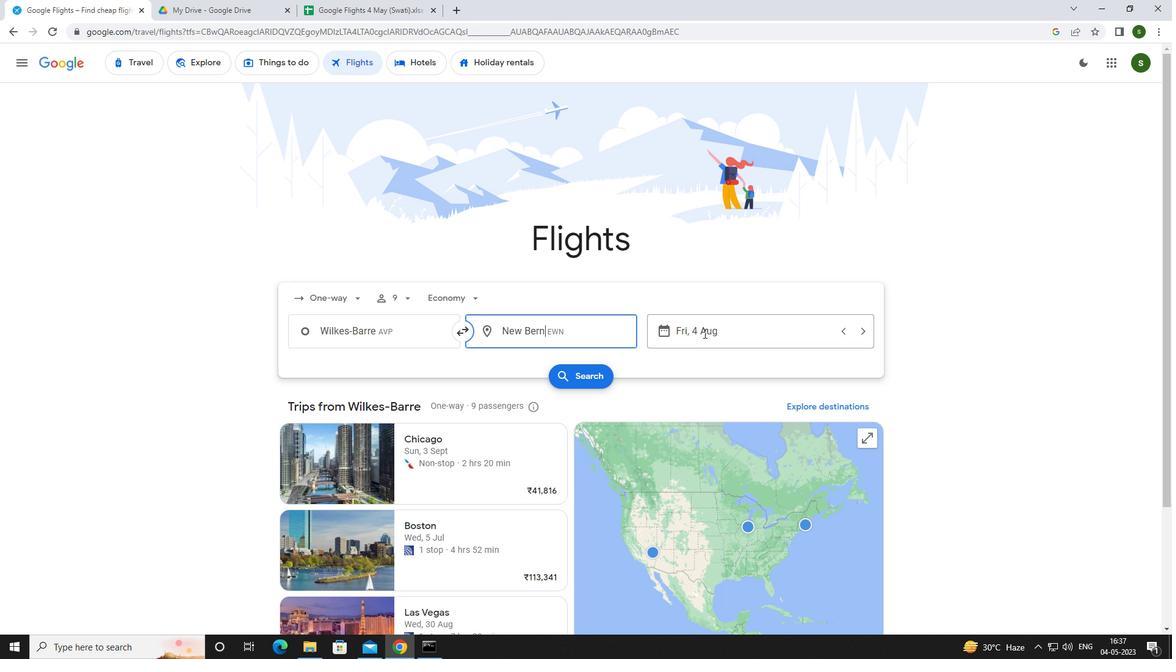 
Action: Mouse moved to (583, 406)
Screenshot: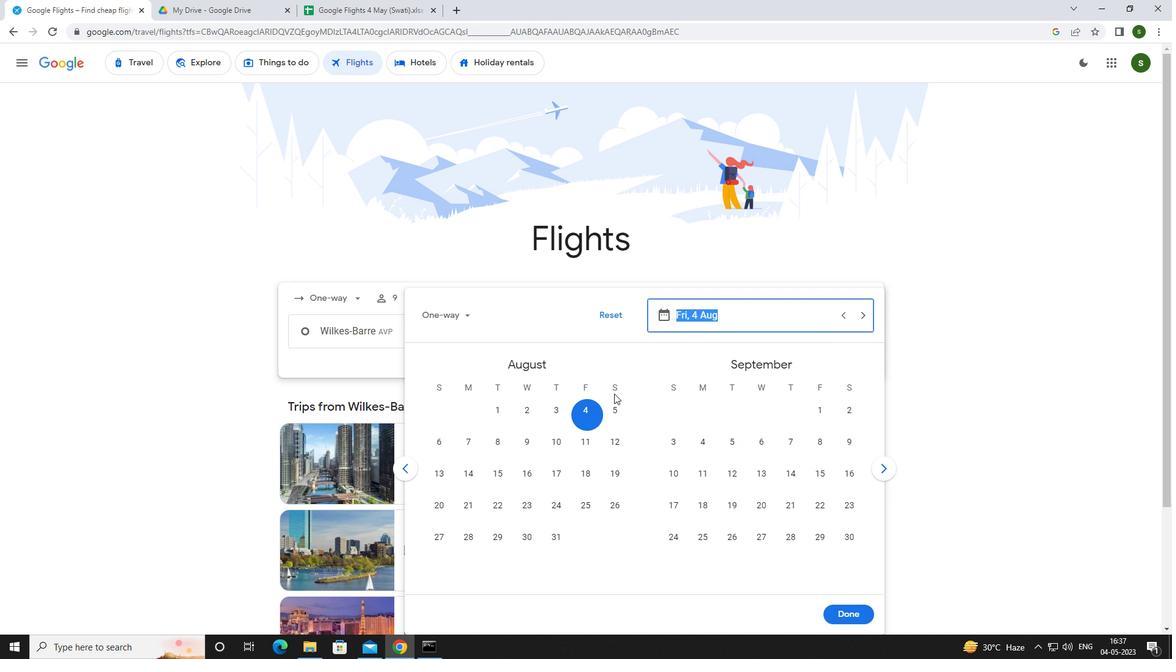 
Action: Mouse pressed left at (583, 406)
Screenshot: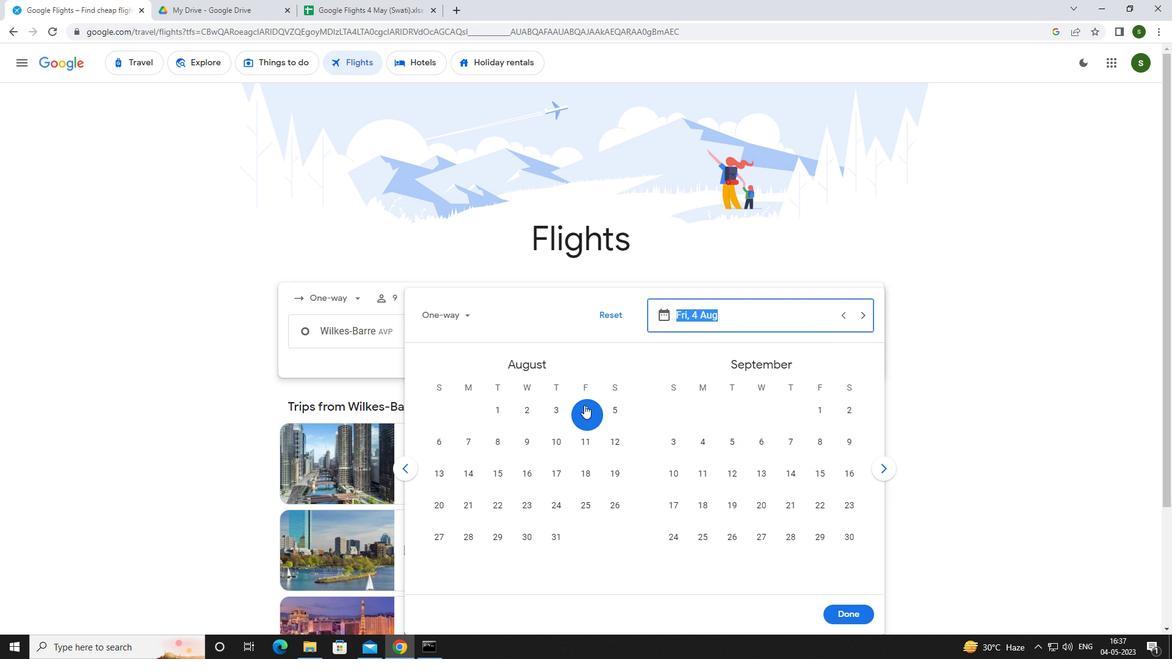 
Action: Mouse moved to (856, 615)
Screenshot: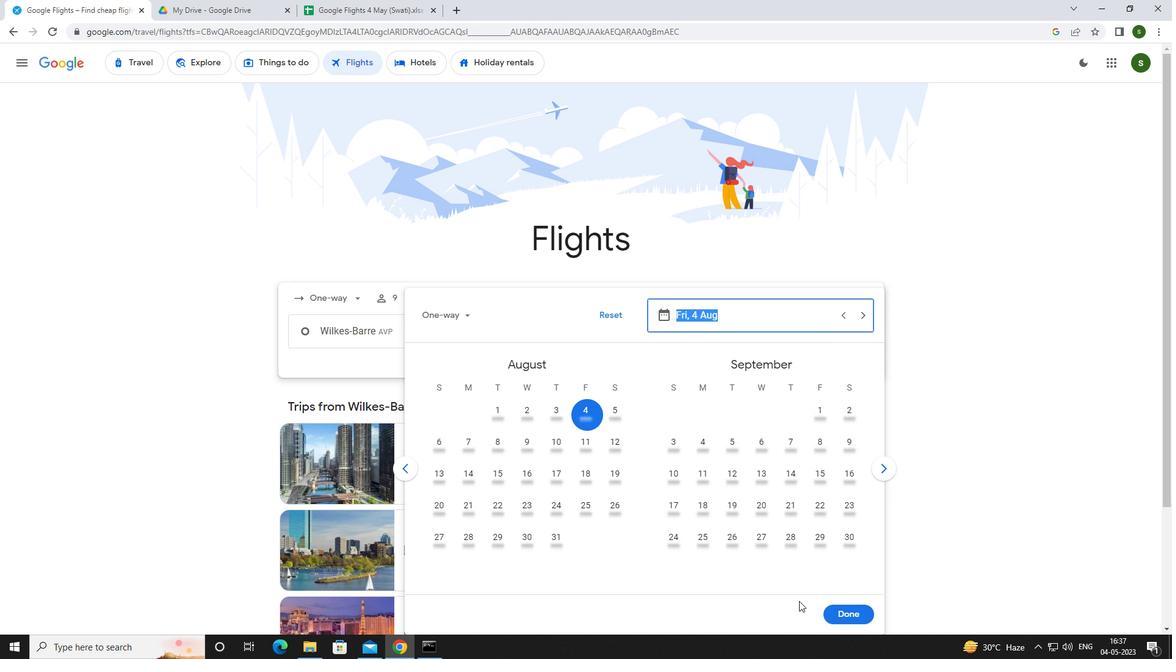 
Action: Mouse pressed left at (856, 615)
Screenshot: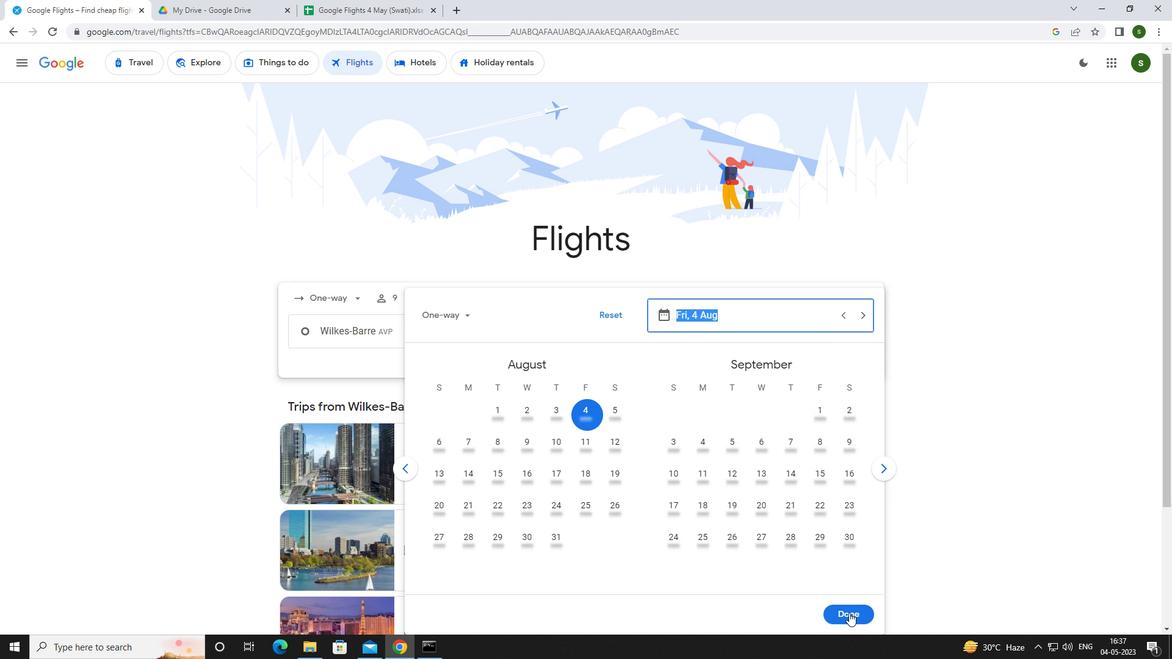 
Action: Mouse moved to (590, 381)
Screenshot: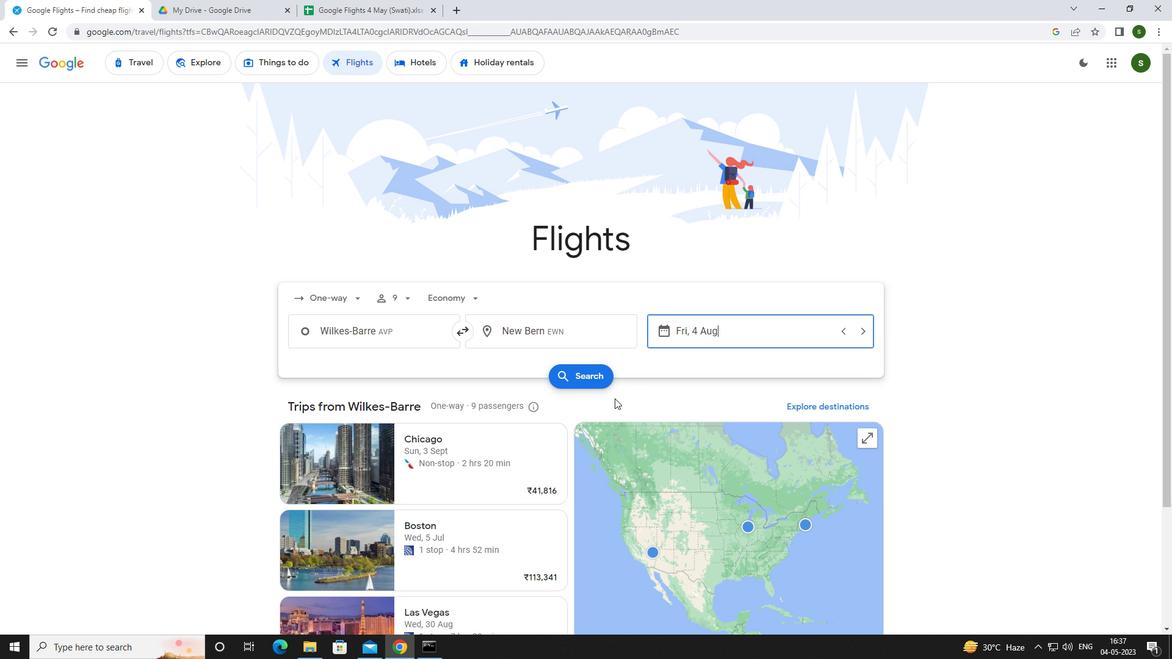 
Action: Mouse pressed left at (590, 381)
Screenshot: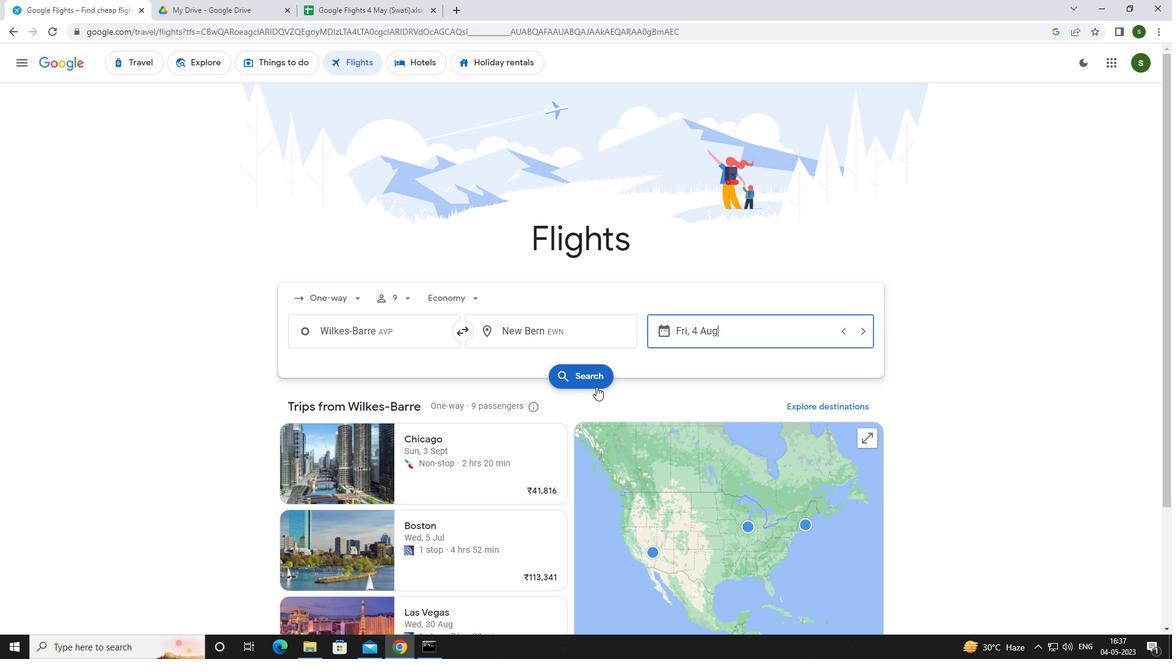 
Action: Mouse moved to (296, 169)
Screenshot: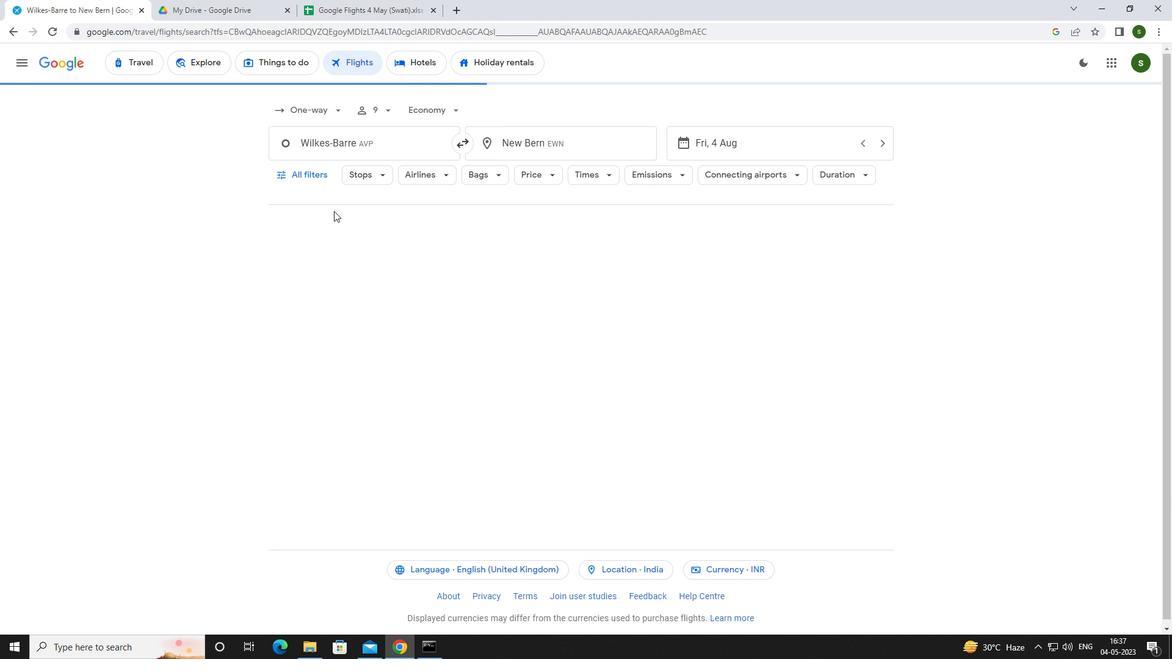 
Action: Mouse pressed left at (296, 169)
Screenshot: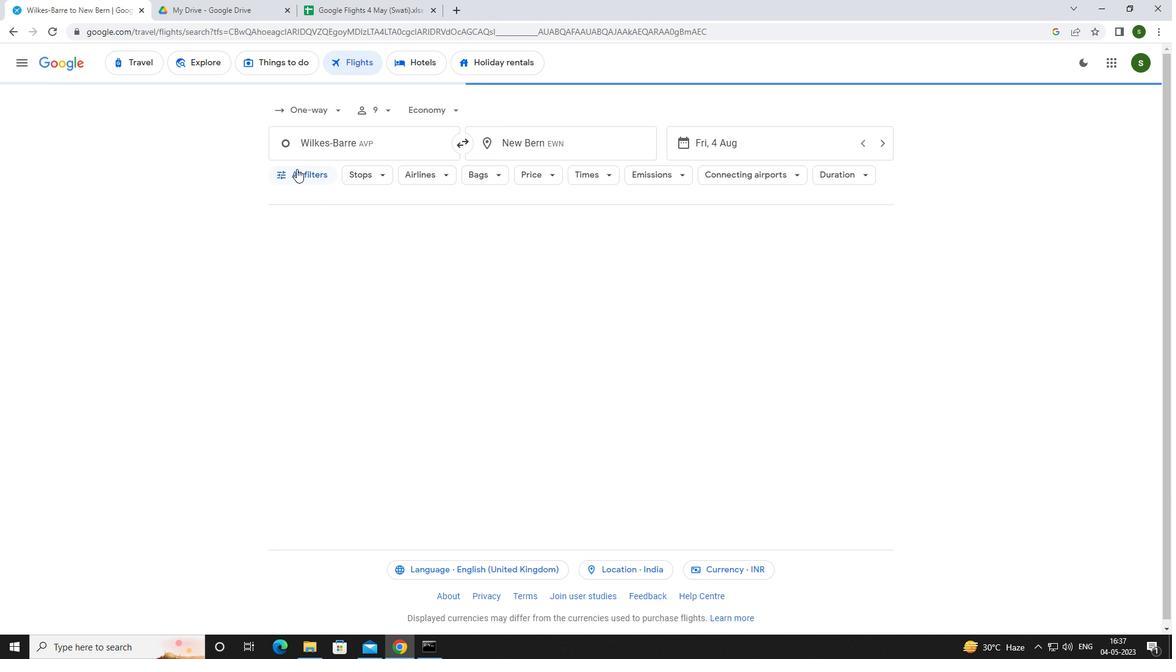 
Action: Mouse moved to (455, 432)
Screenshot: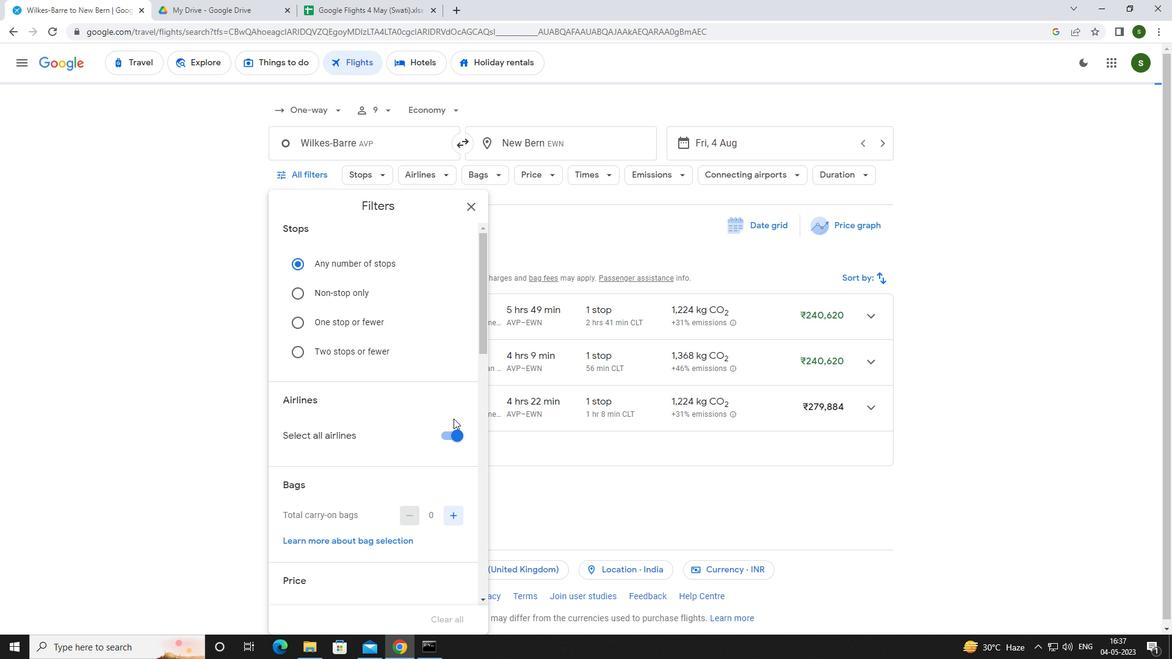 
Action: Mouse pressed left at (455, 432)
Screenshot: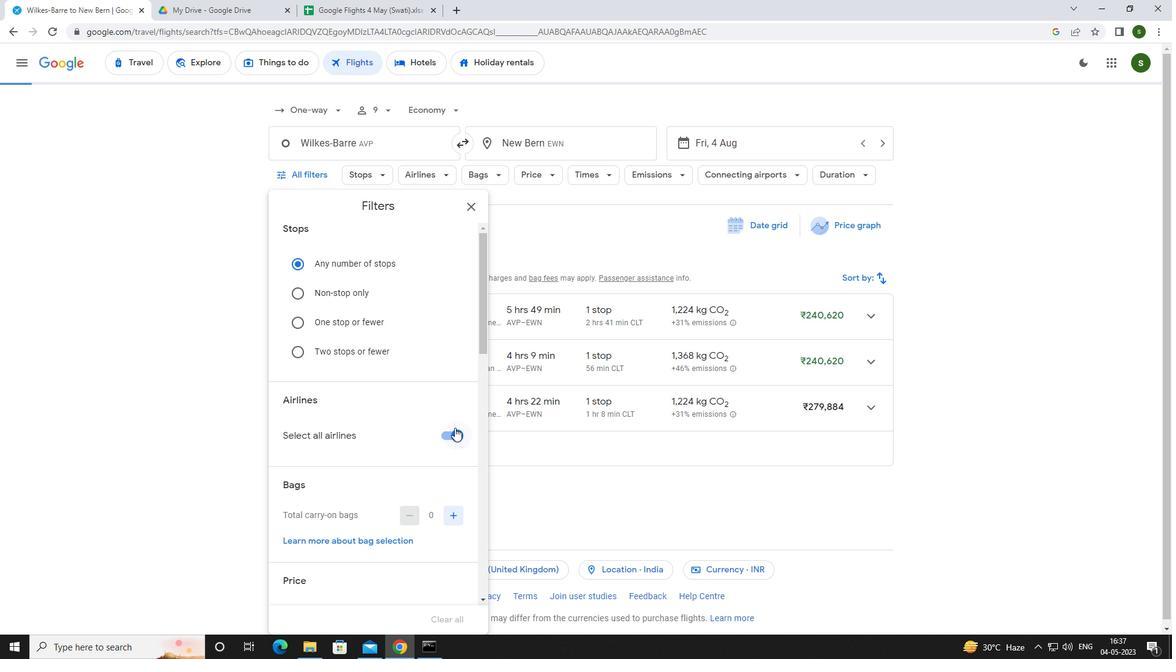 
Action: Mouse moved to (453, 433)
Screenshot: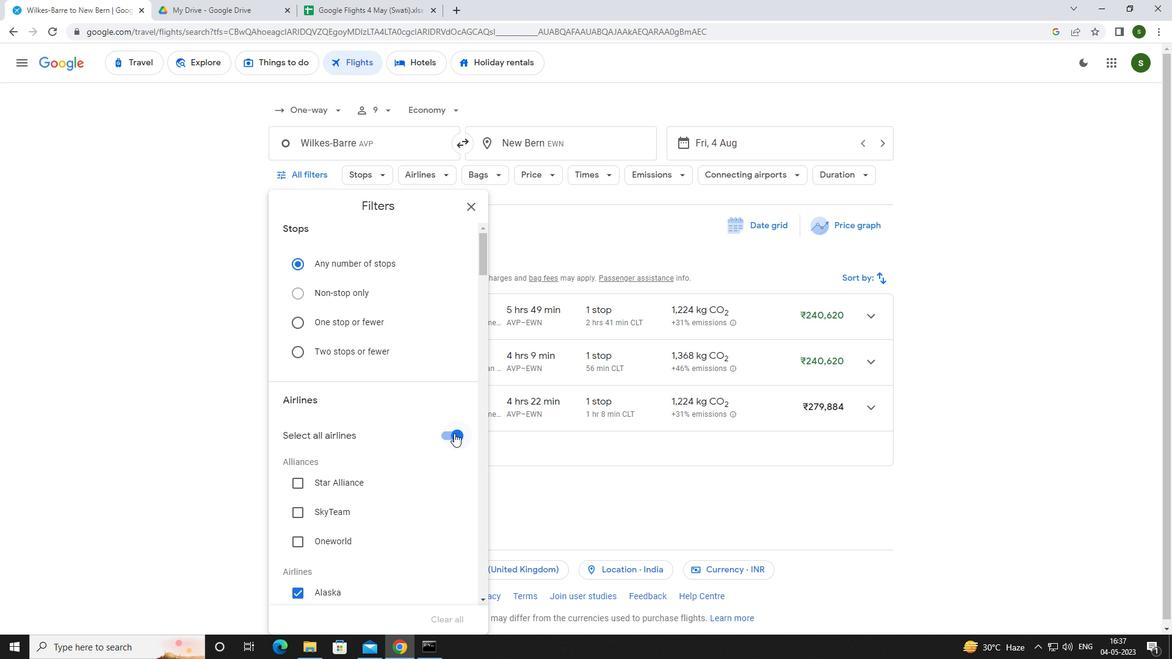 
Action: Mouse pressed left at (453, 433)
Screenshot: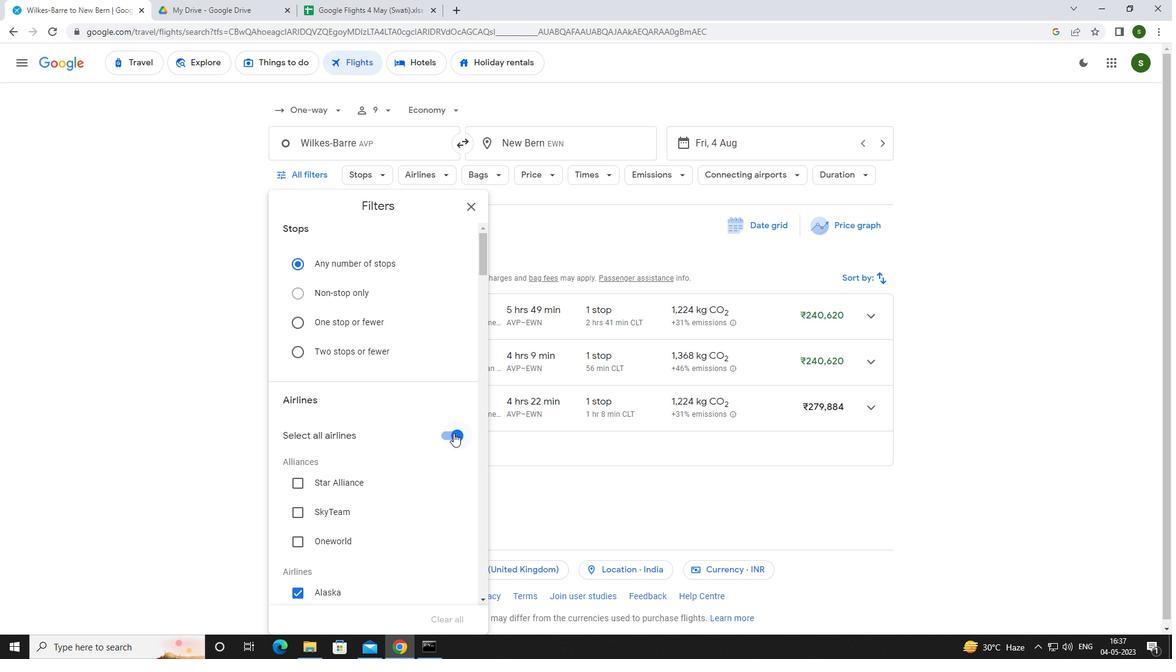 
Action: Mouse moved to (418, 395)
Screenshot: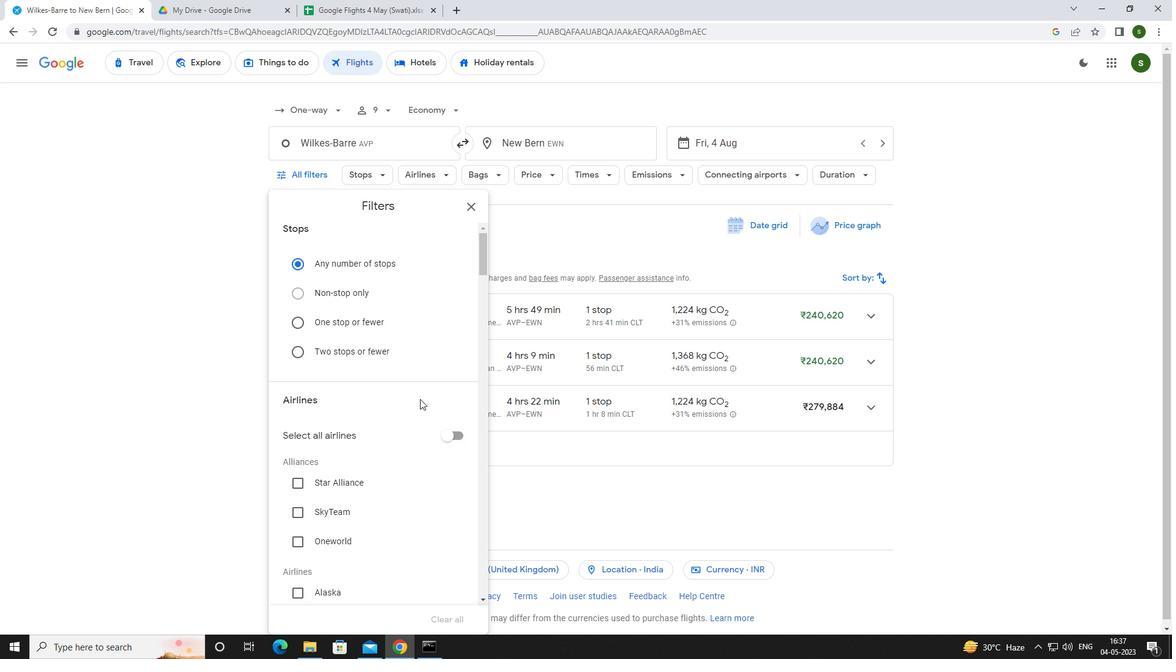 
Action: Mouse scrolled (418, 395) with delta (0, 0)
Screenshot: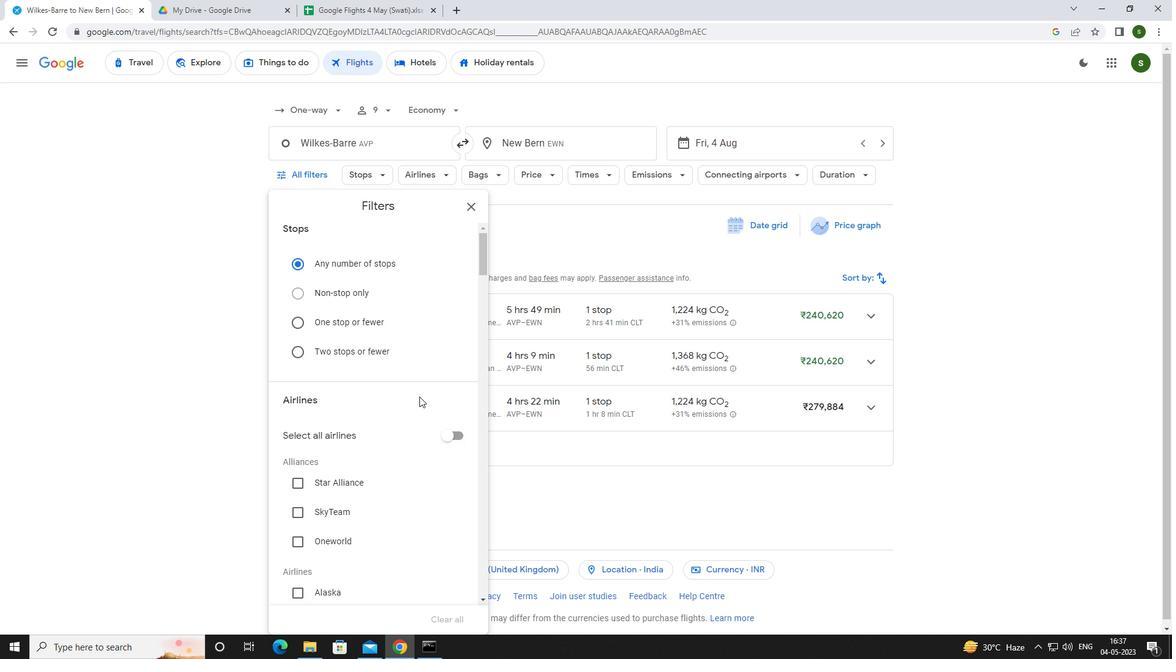 
Action: Mouse scrolled (418, 395) with delta (0, 0)
Screenshot: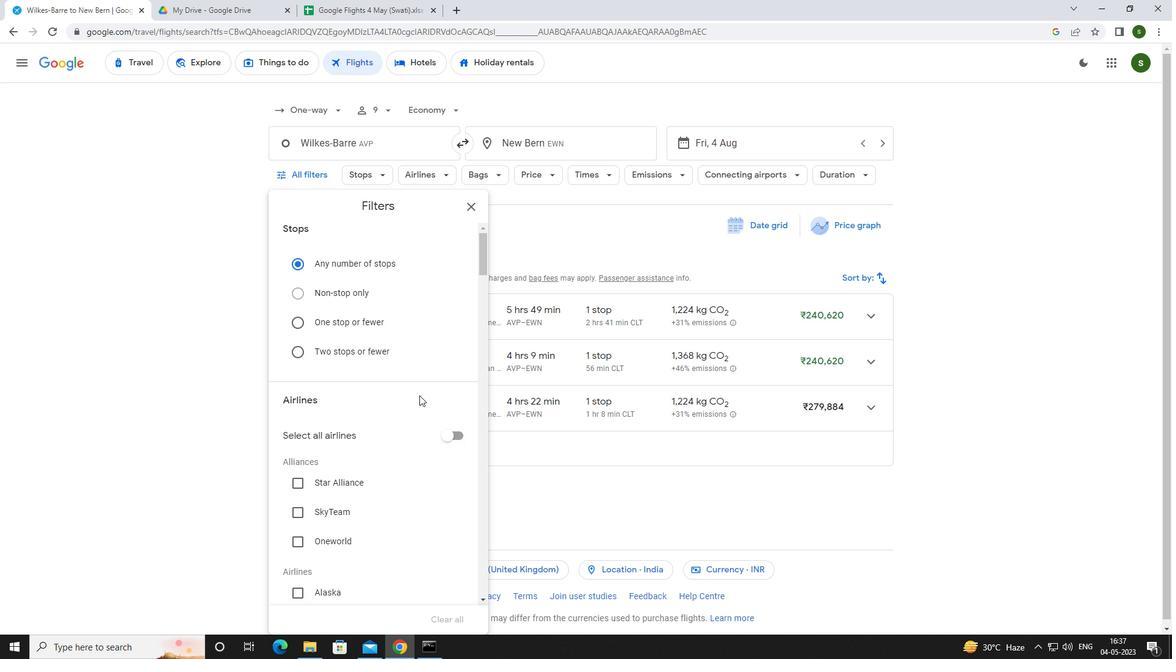 
Action: Mouse scrolled (418, 395) with delta (0, 0)
Screenshot: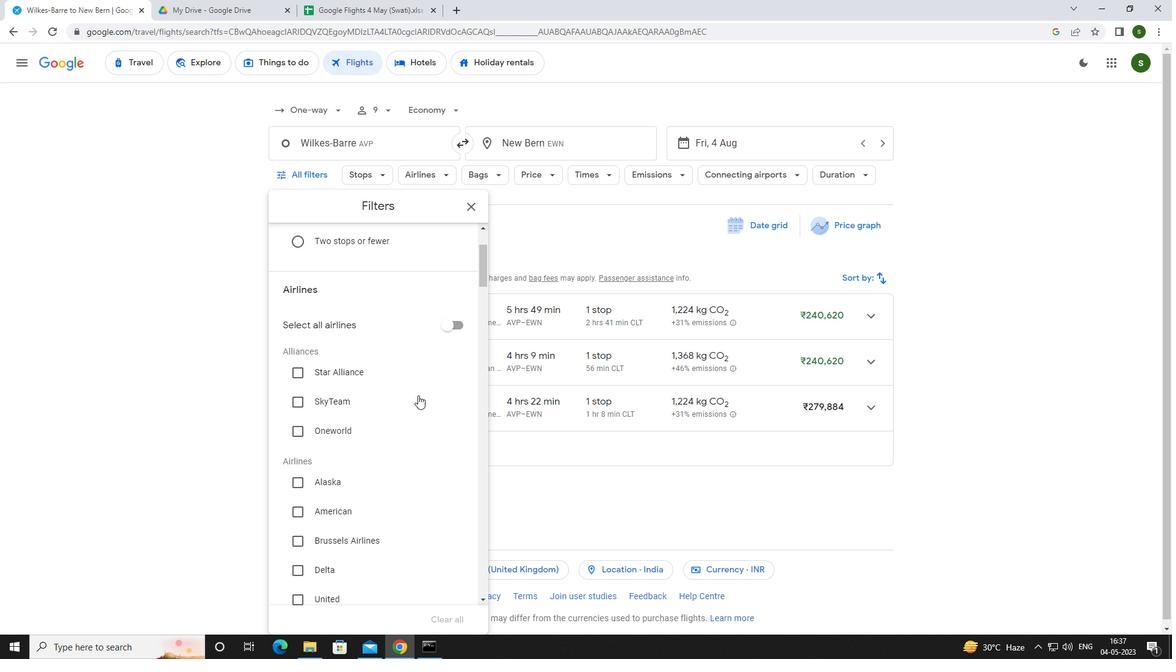 
Action: Mouse scrolled (418, 395) with delta (0, 0)
Screenshot: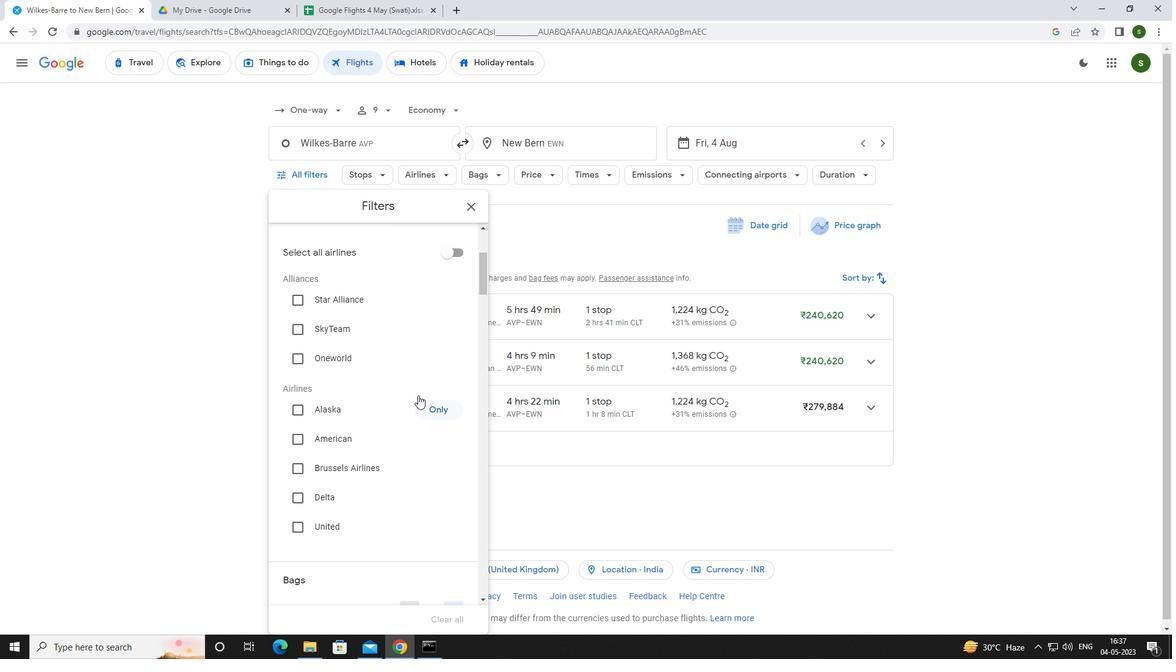 
Action: Mouse scrolled (418, 395) with delta (0, 0)
Screenshot: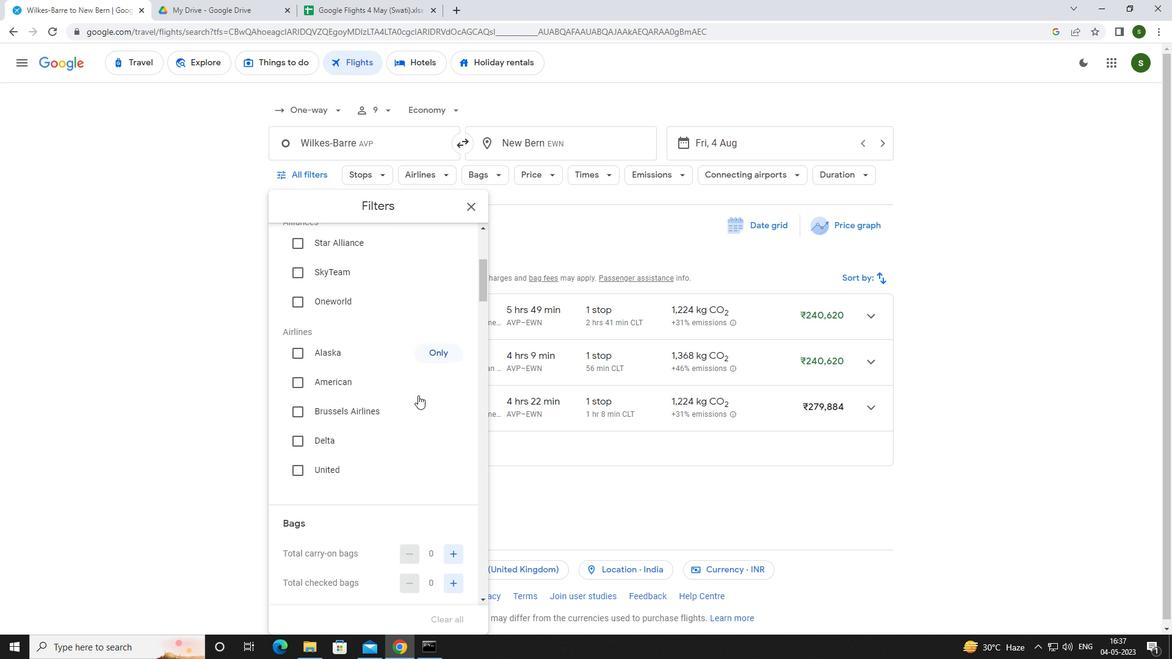 
Action: Mouse scrolled (418, 395) with delta (0, 0)
Screenshot: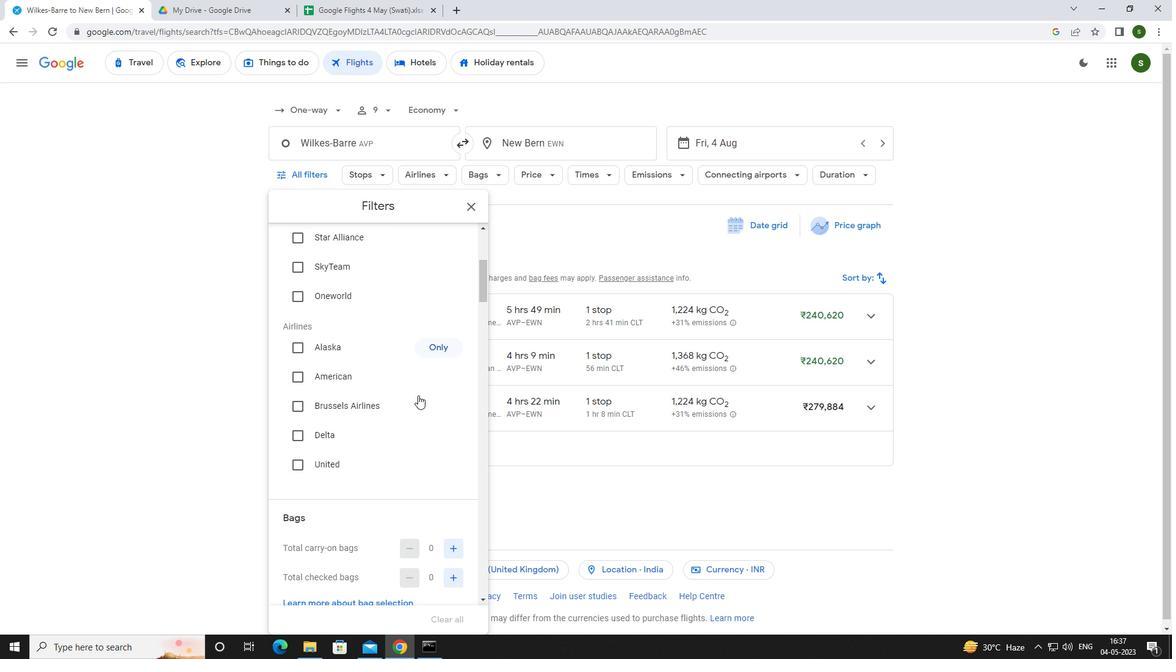 
Action: Mouse moved to (456, 423)
Screenshot: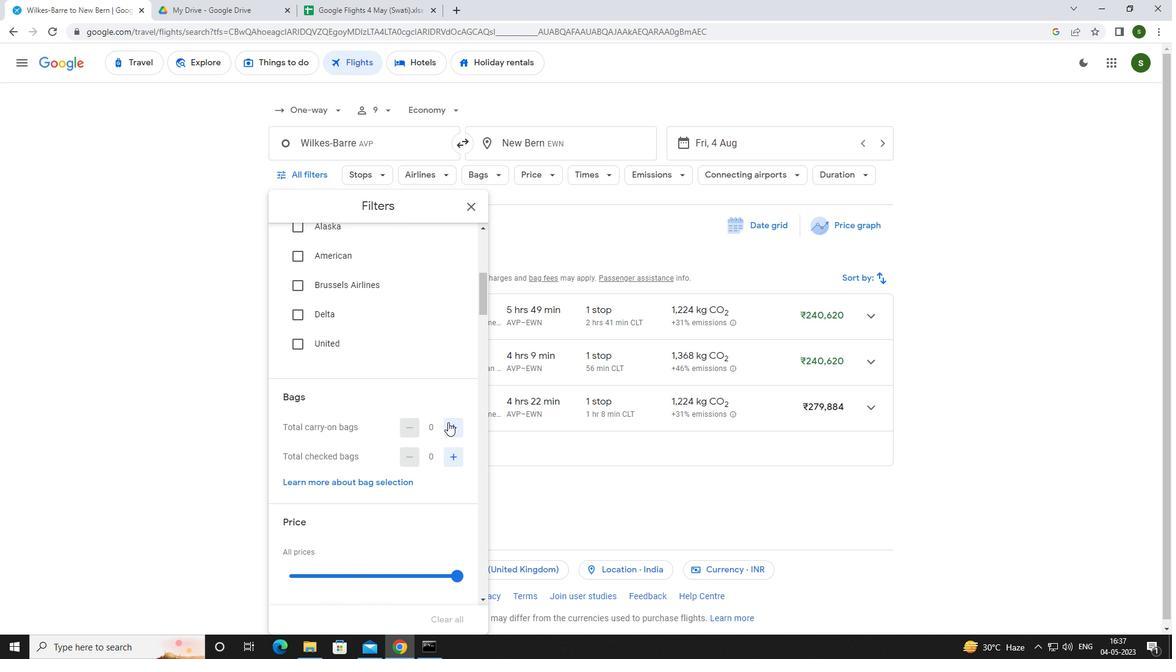 
Action: Mouse pressed left at (456, 423)
Screenshot: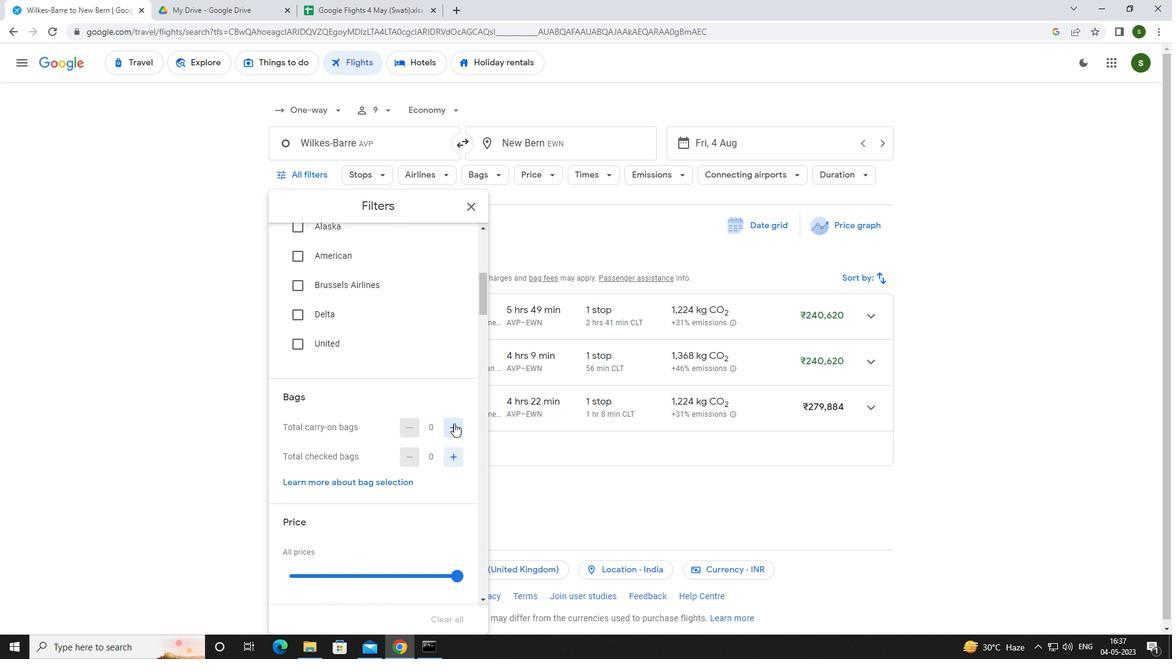 
Action: Mouse moved to (455, 573)
Screenshot: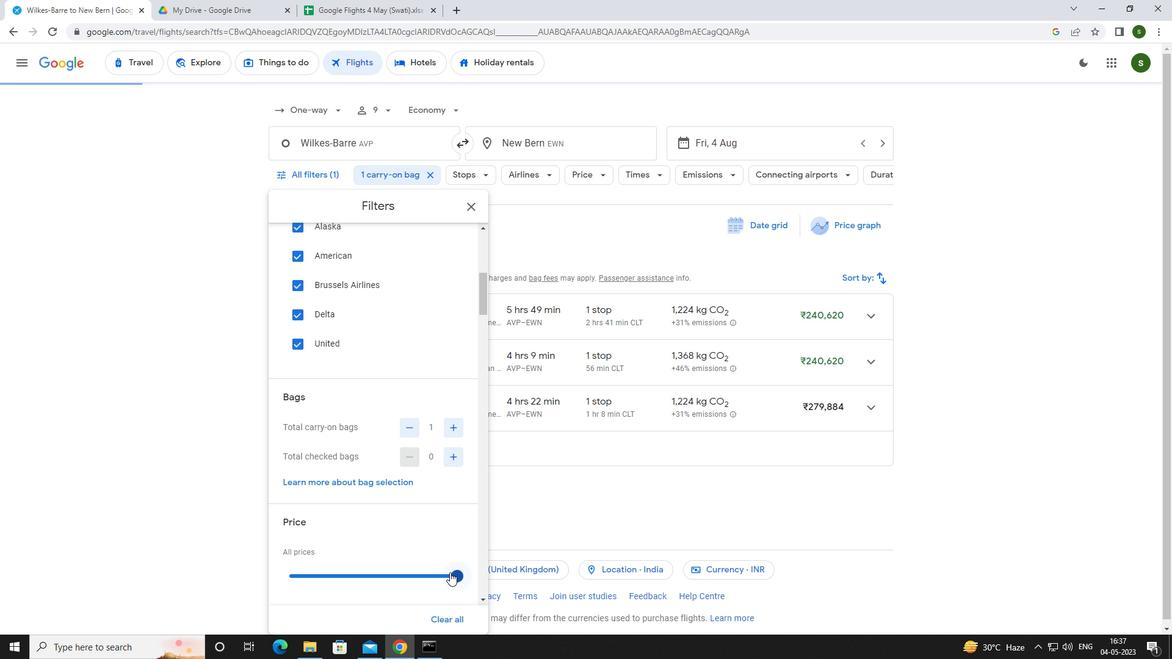 
Action: Mouse pressed left at (455, 573)
Screenshot: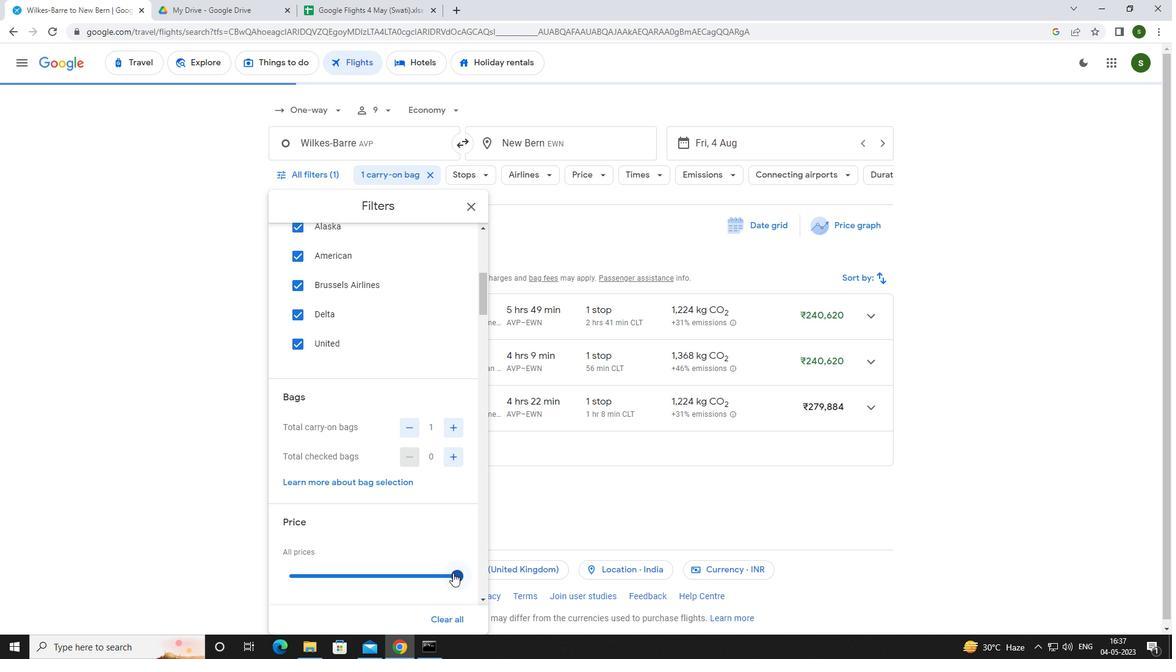 
Action: Mouse moved to (344, 544)
Screenshot: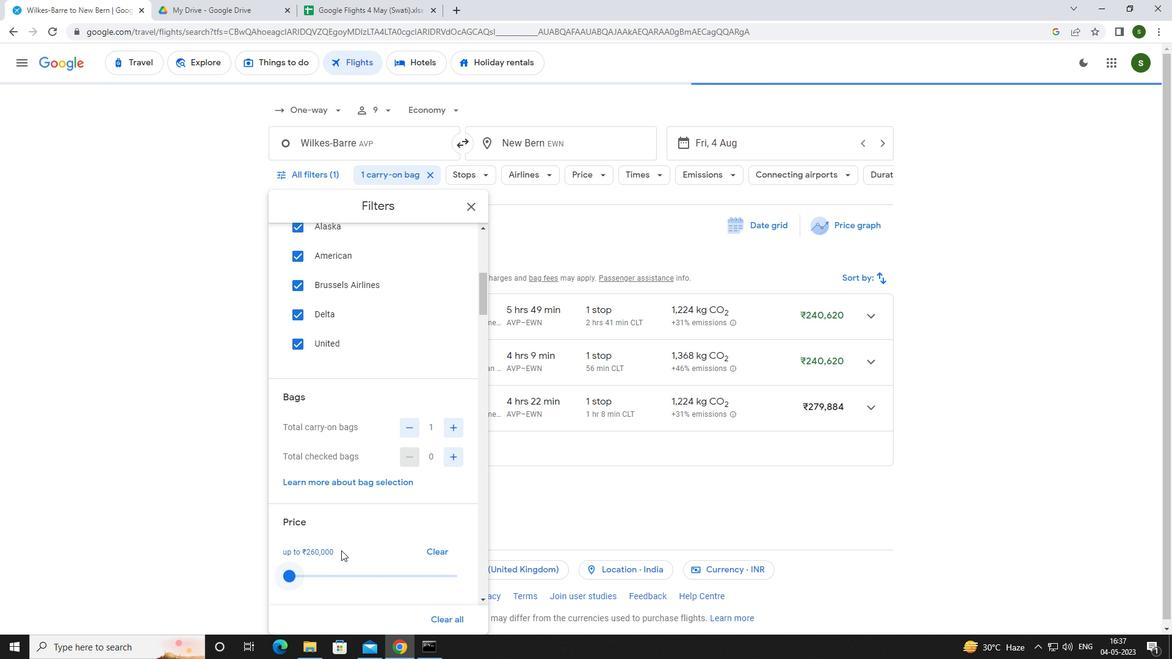 
Action: Mouse scrolled (344, 544) with delta (0, 0)
Screenshot: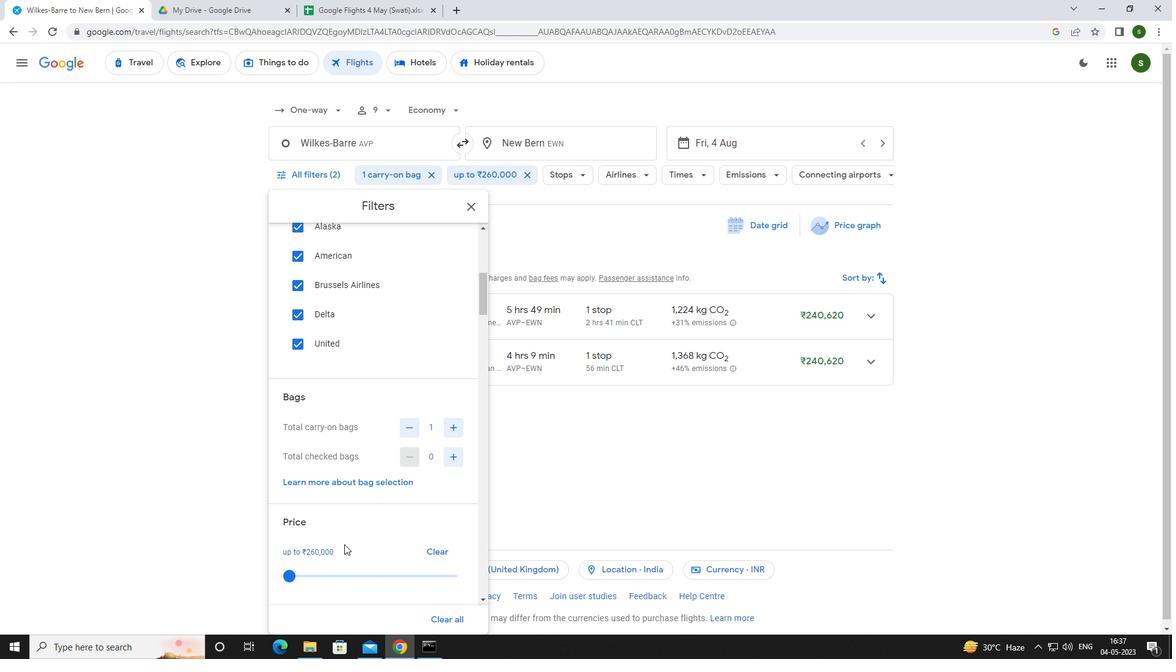 
Action: Mouse scrolled (344, 544) with delta (0, 0)
Screenshot: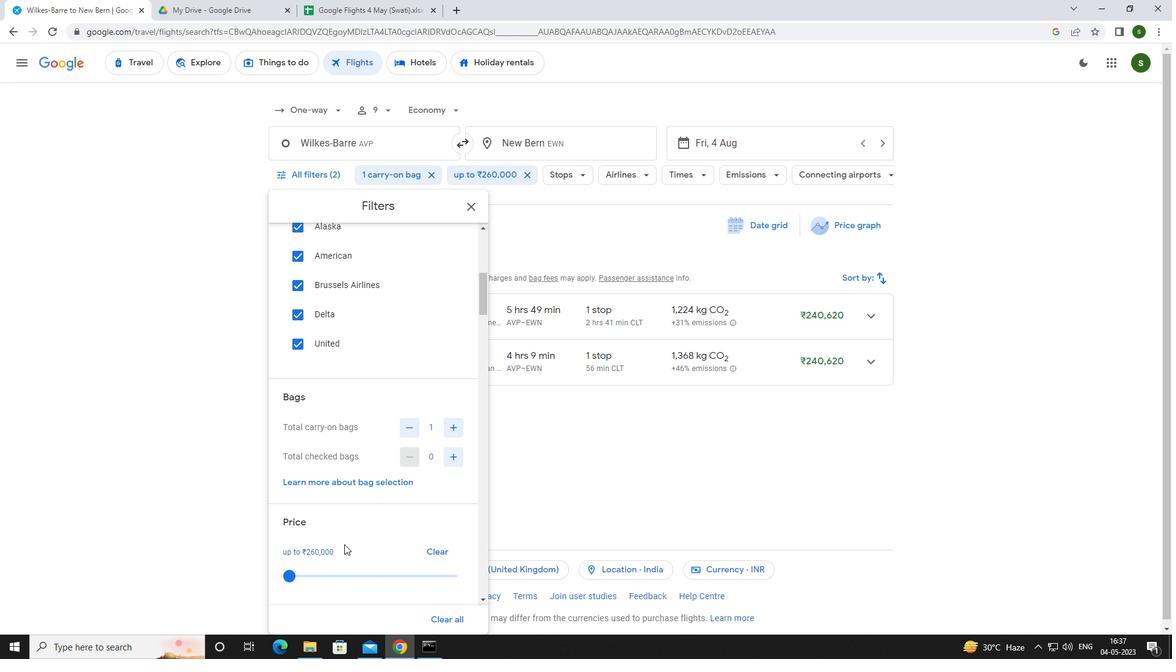 
Action: Mouse moved to (294, 597)
Screenshot: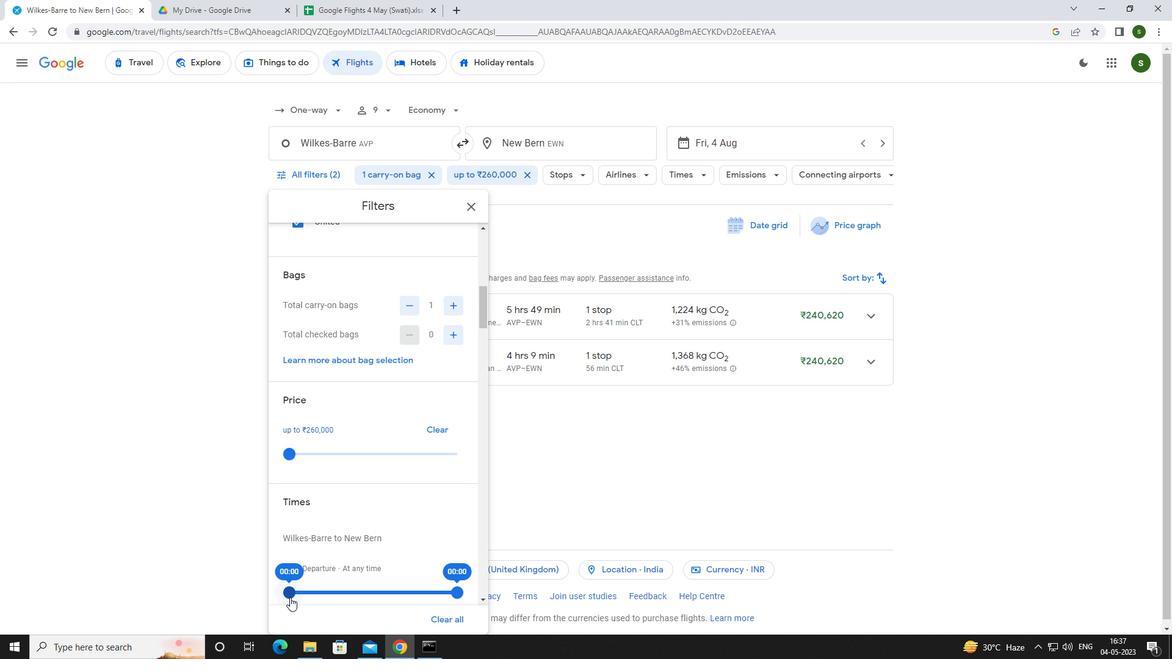 
Action: Mouse pressed left at (294, 597)
Screenshot: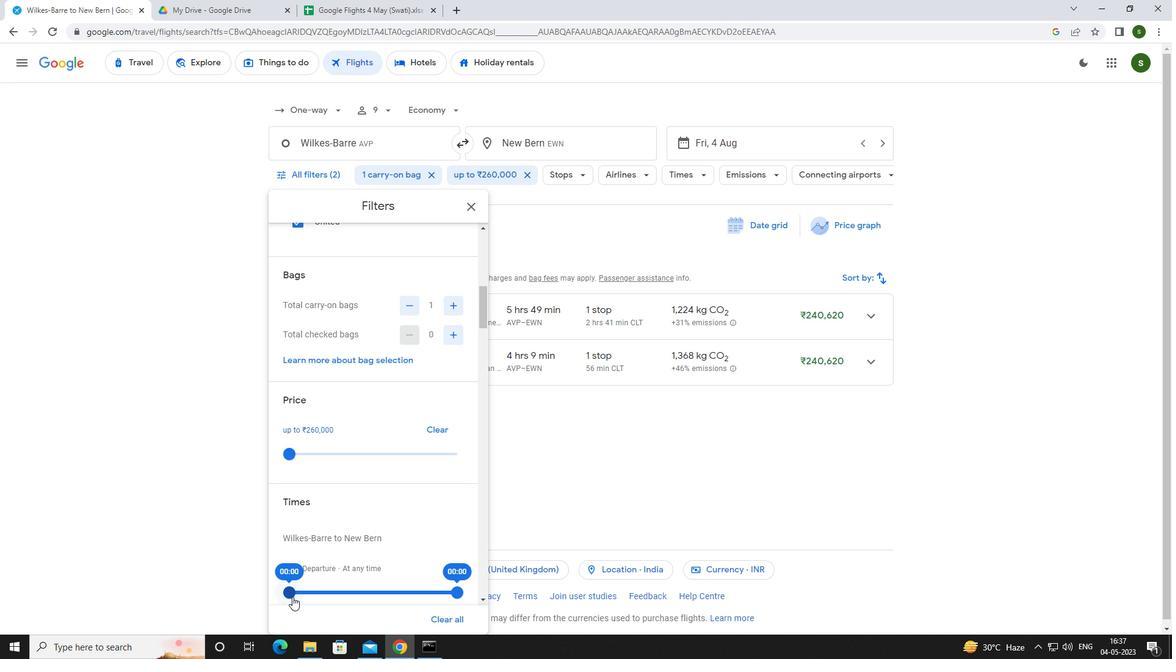 
Action: Mouse moved to (541, 513)
Screenshot: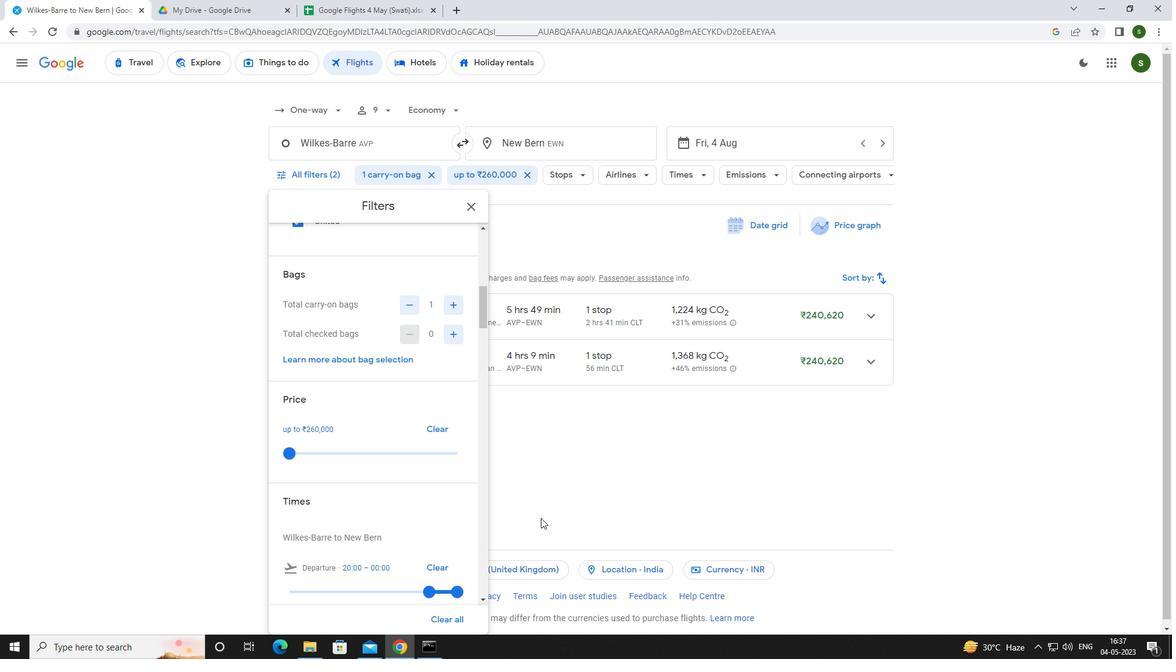 
Action: Mouse pressed left at (541, 513)
Screenshot: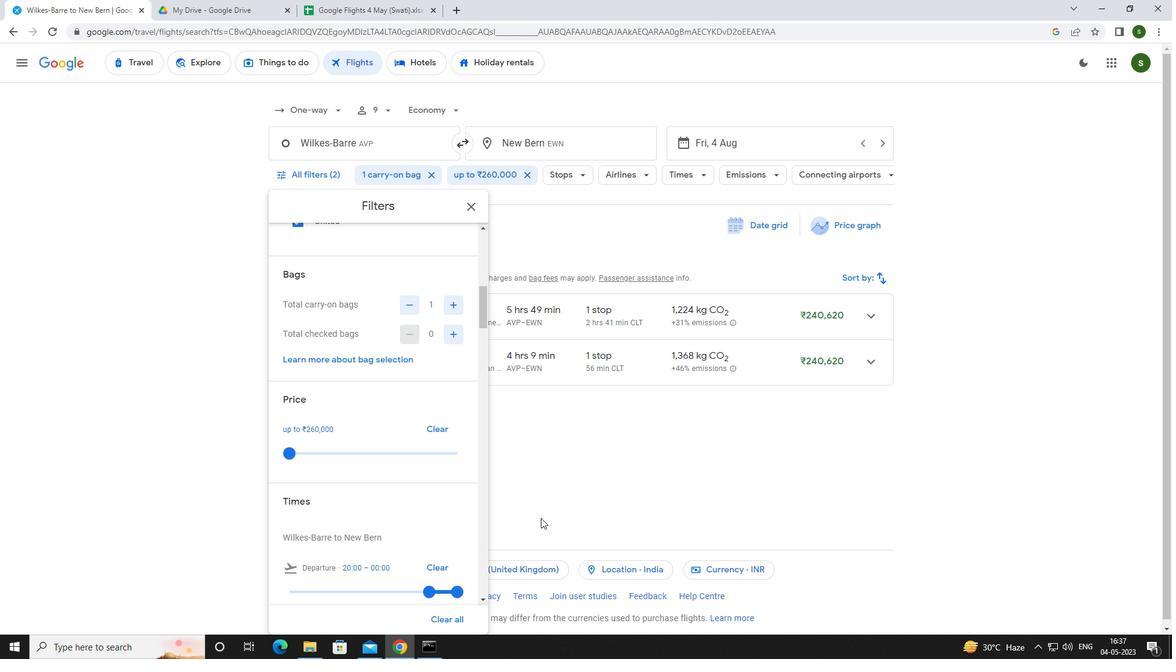 
